 Task: Create a due date automation trigger when advanced on, 2 days after a card is due add dates not due next week at 11:00 AM.
Action: Mouse moved to (1094, 332)
Screenshot: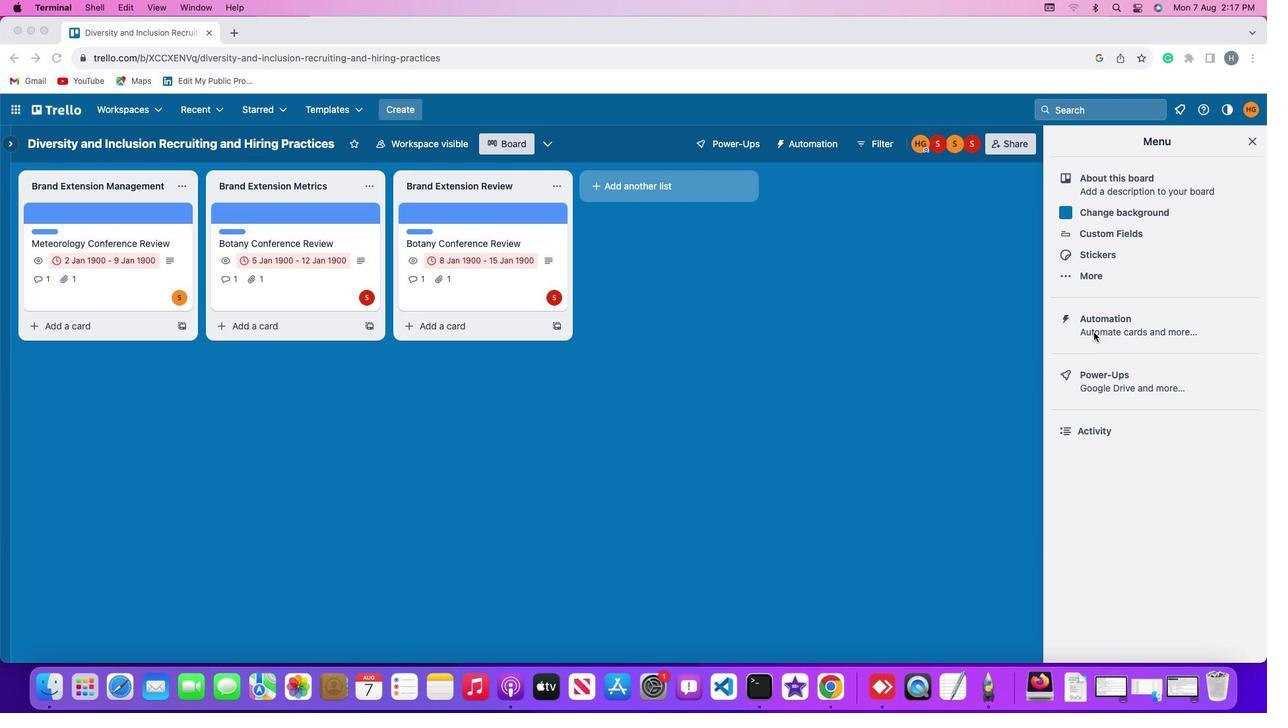 
Action: Mouse pressed left at (1094, 332)
Screenshot: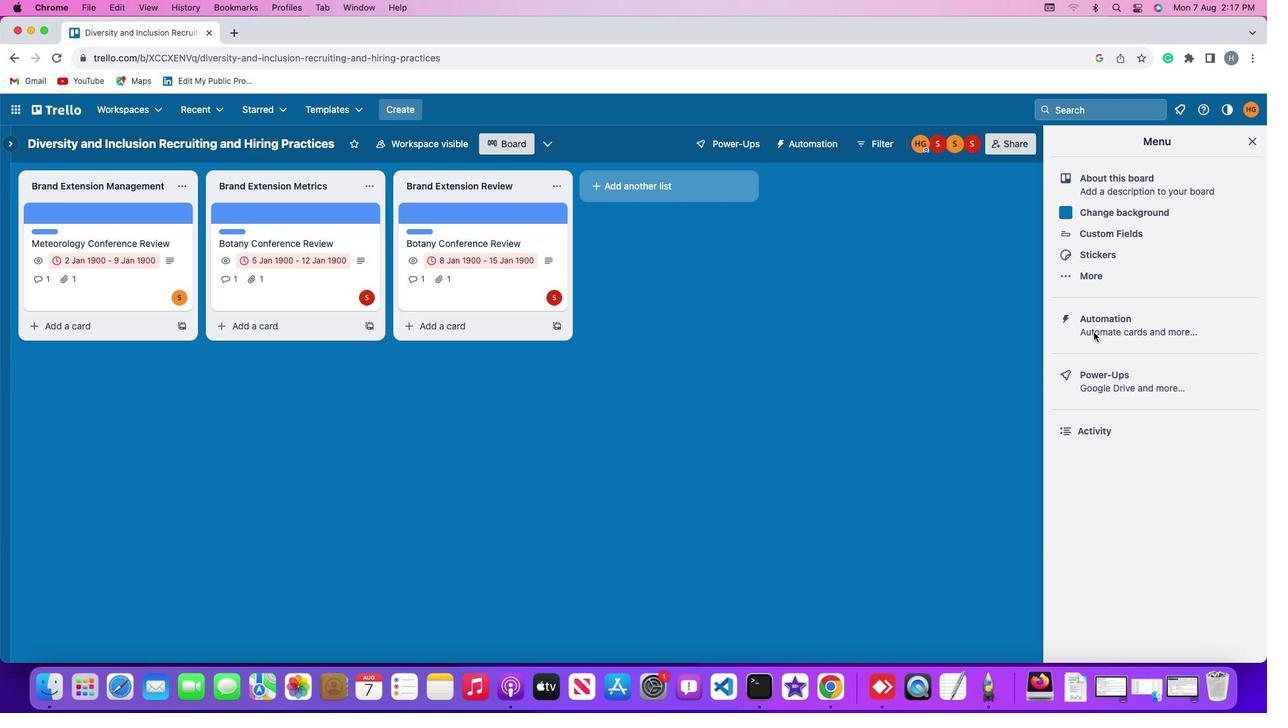 
Action: Mouse pressed left at (1094, 332)
Screenshot: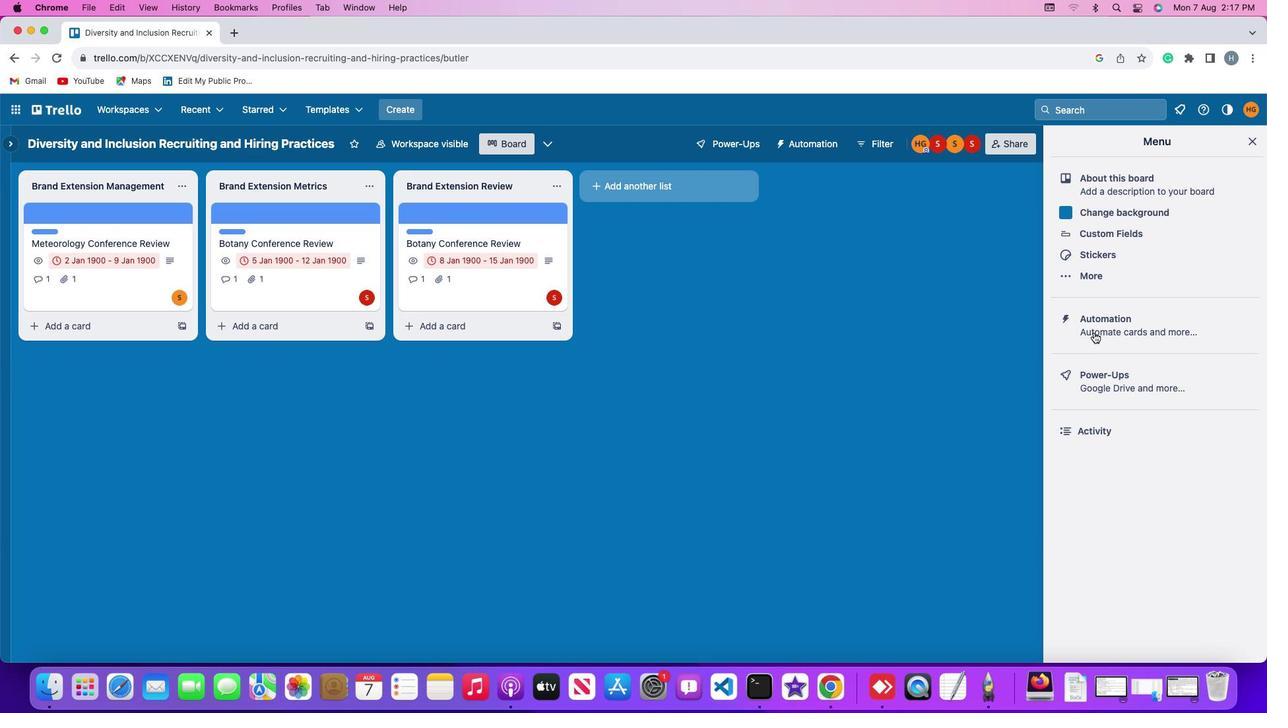 
Action: Mouse moved to (89, 315)
Screenshot: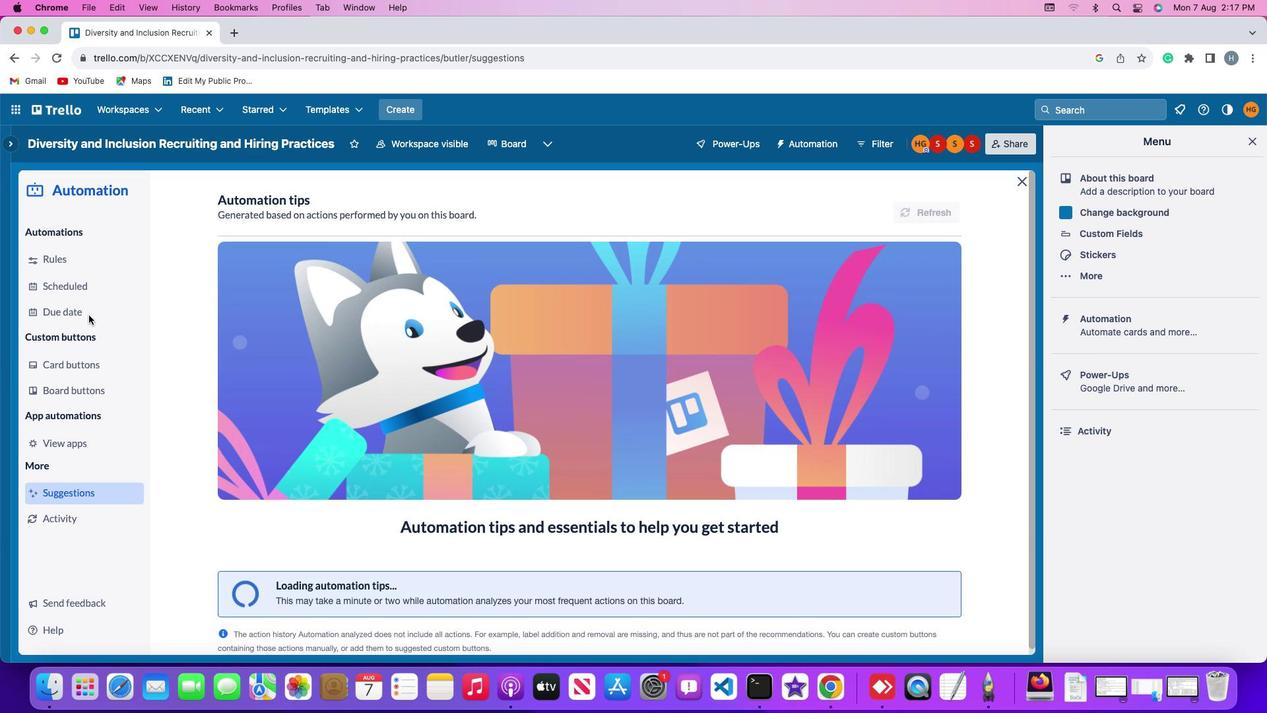 
Action: Mouse pressed left at (89, 315)
Screenshot: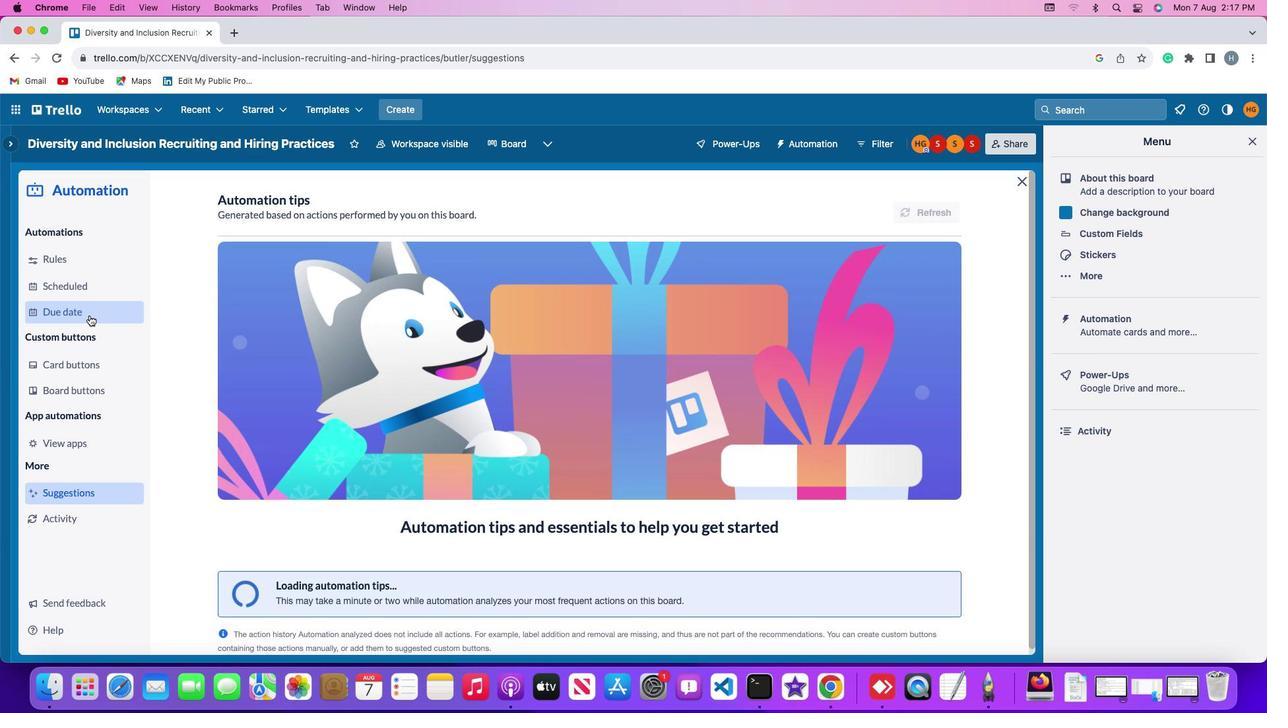 
Action: Mouse moved to (886, 205)
Screenshot: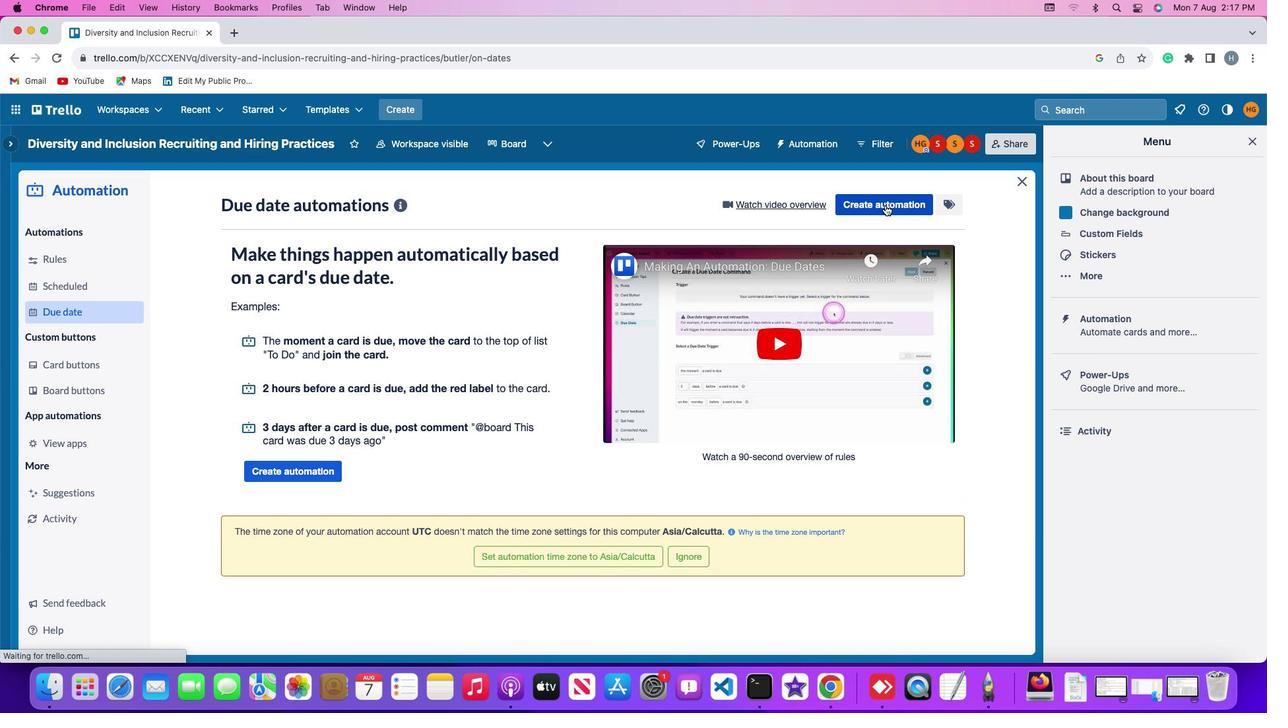 
Action: Mouse pressed left at (886, 205)
Screenshot: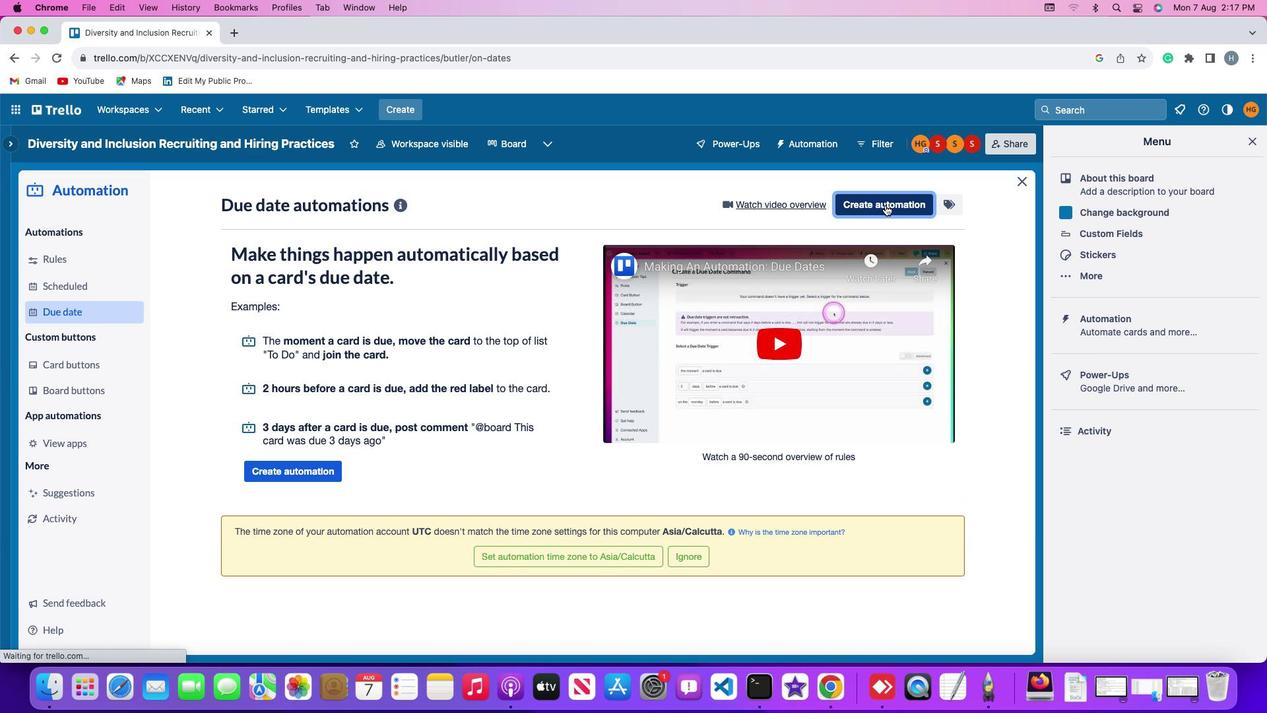 
Action: Mouse moved to (543, 330)
Screenshot: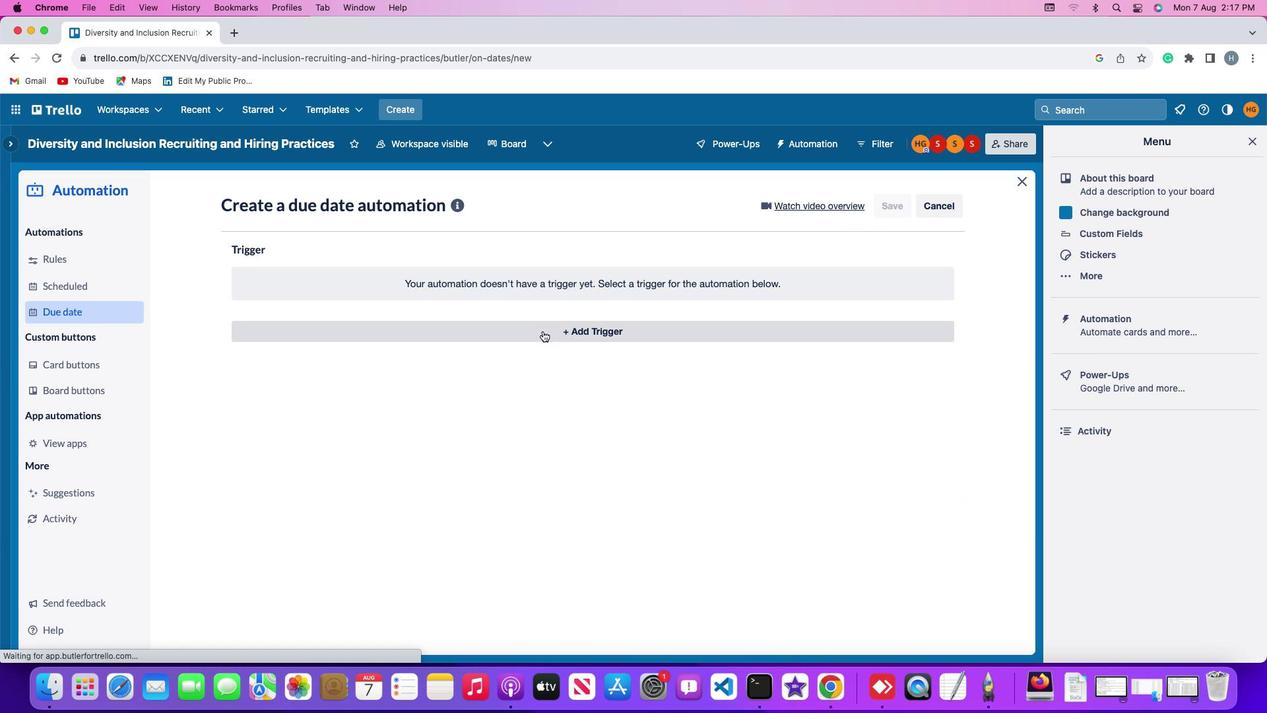 
Action: Mouse pressed left at (543, 330)
Screenshot: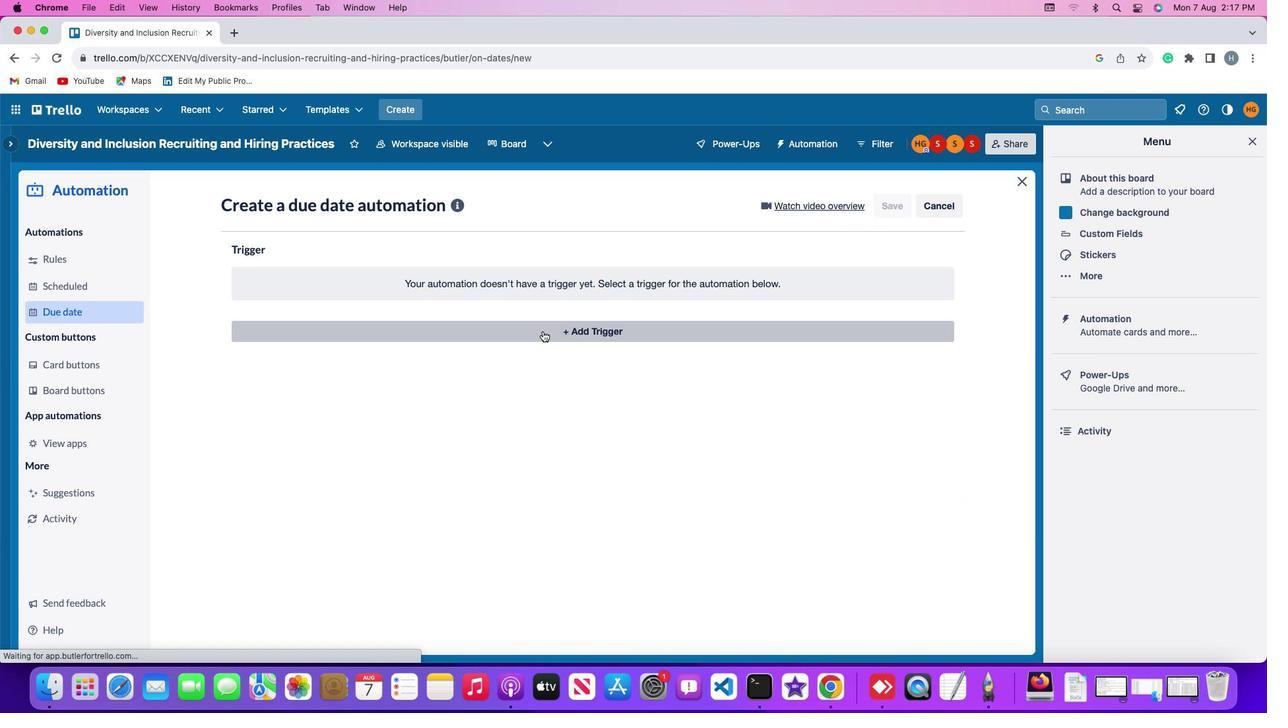 
Action: Mouse moved to (256, 532)
Screenshot: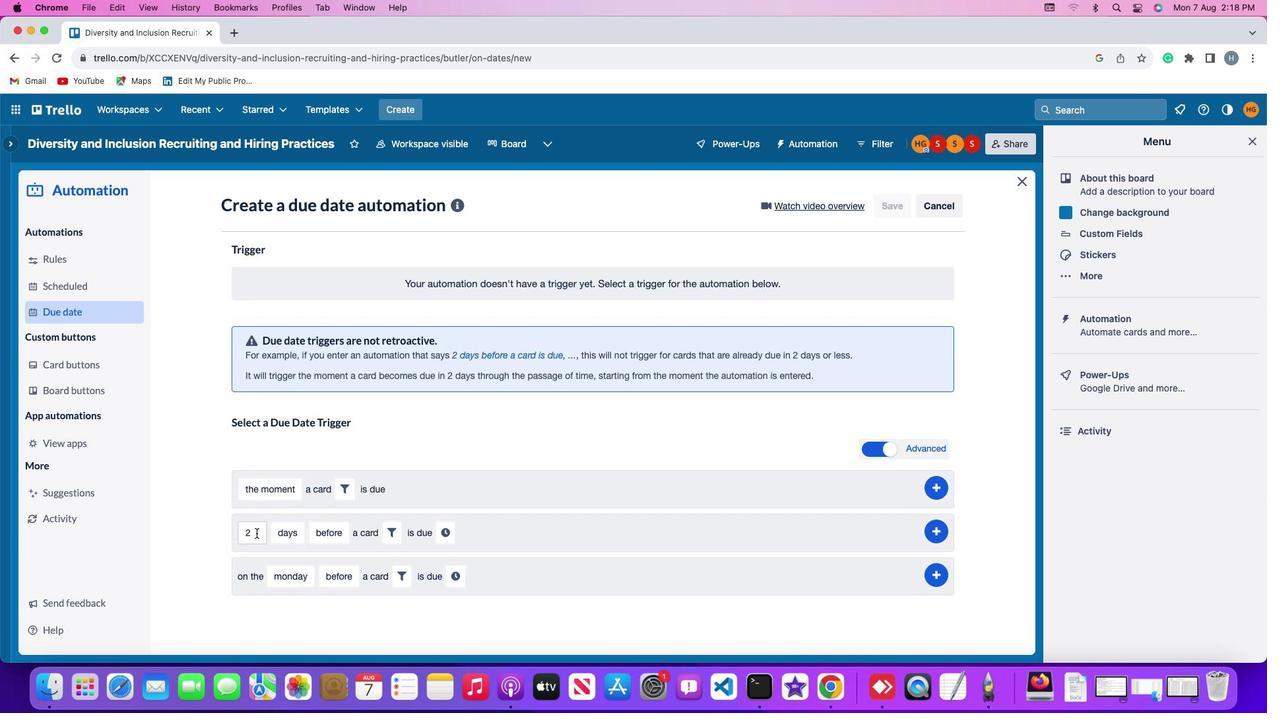 
Action: Mouse pressed left at (256, 532)
Screenshot: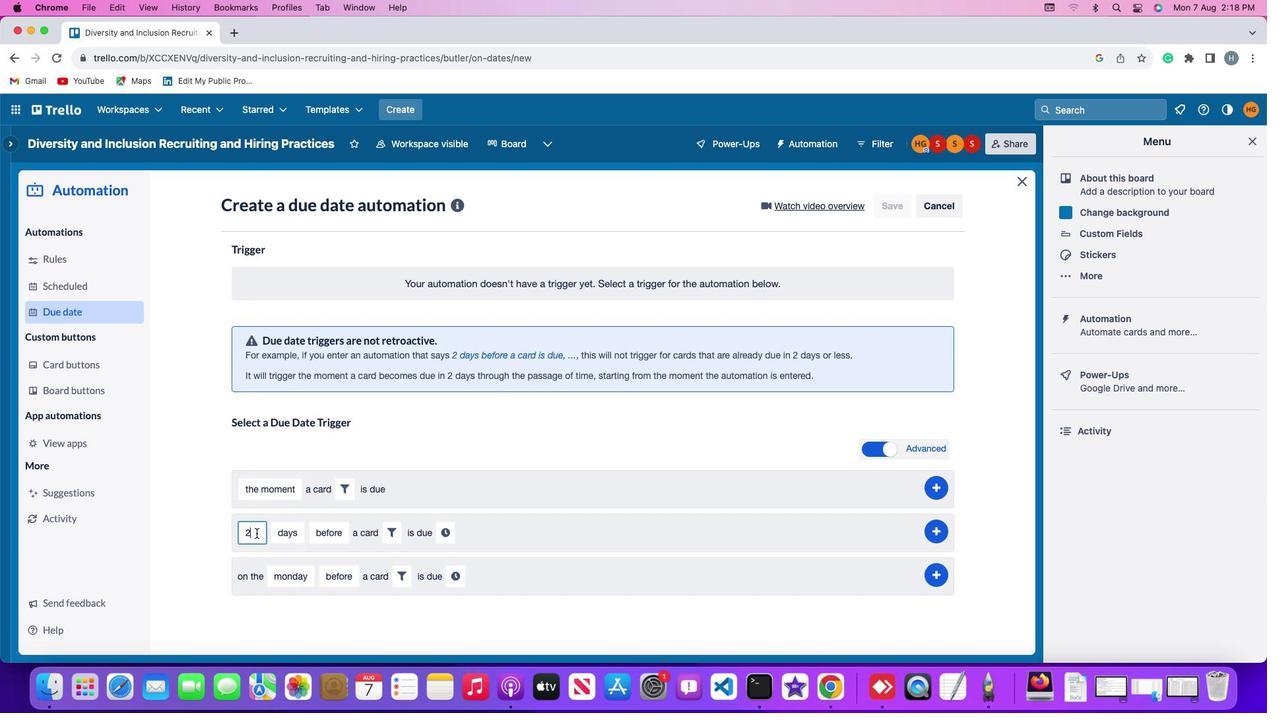 
Action: Mouse moved to (258, 532)
Screenshot: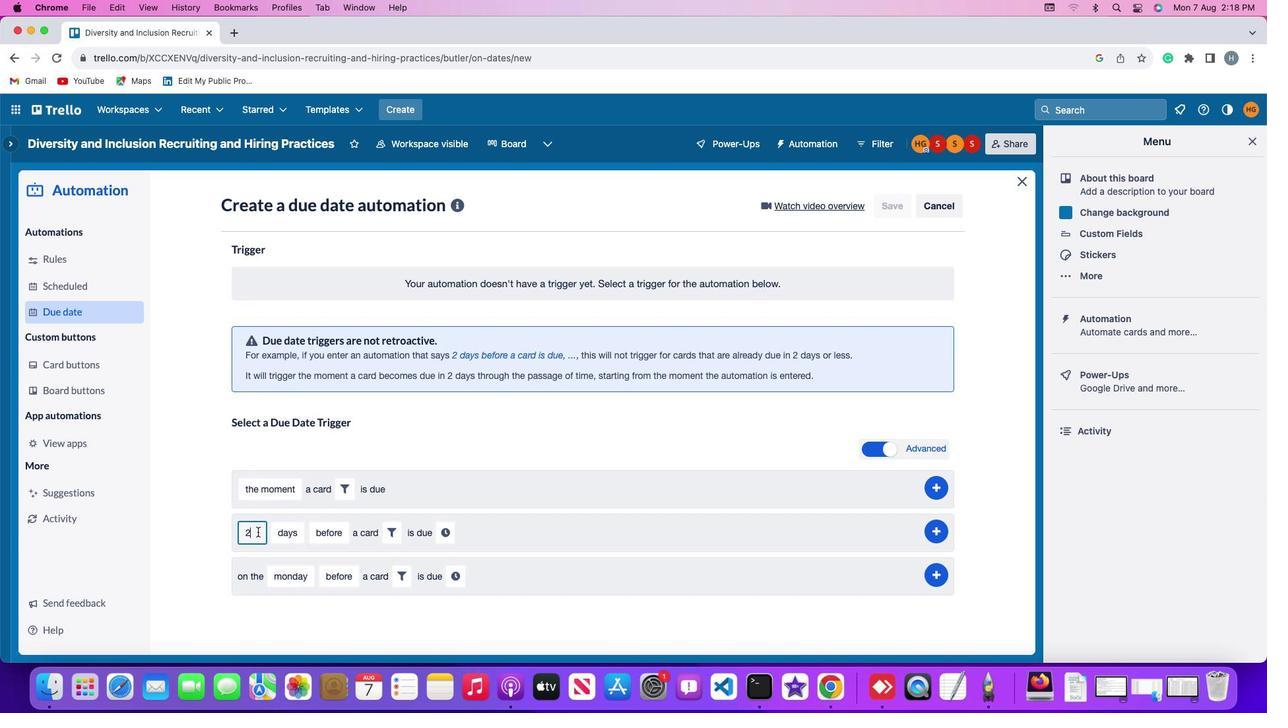 
Action: Key pressed Key.backspace
Screenshot: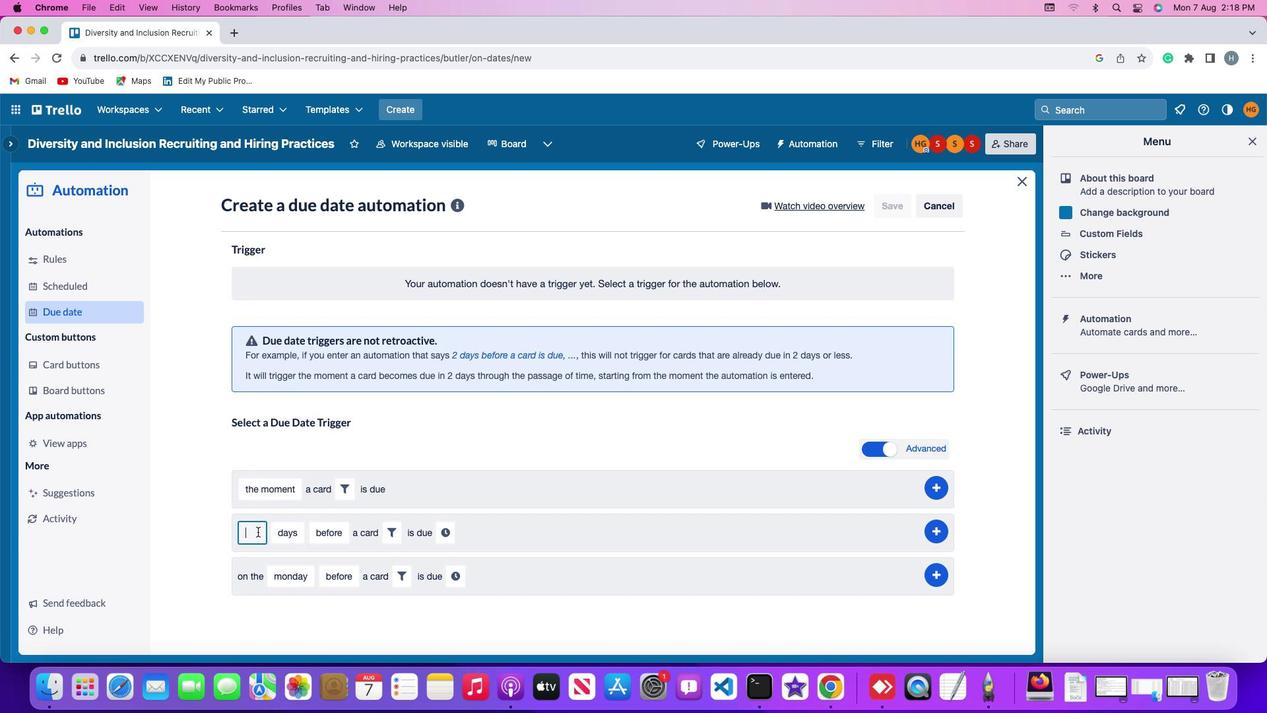 
Action: Mouse moved to (256, 532)
Screenshot: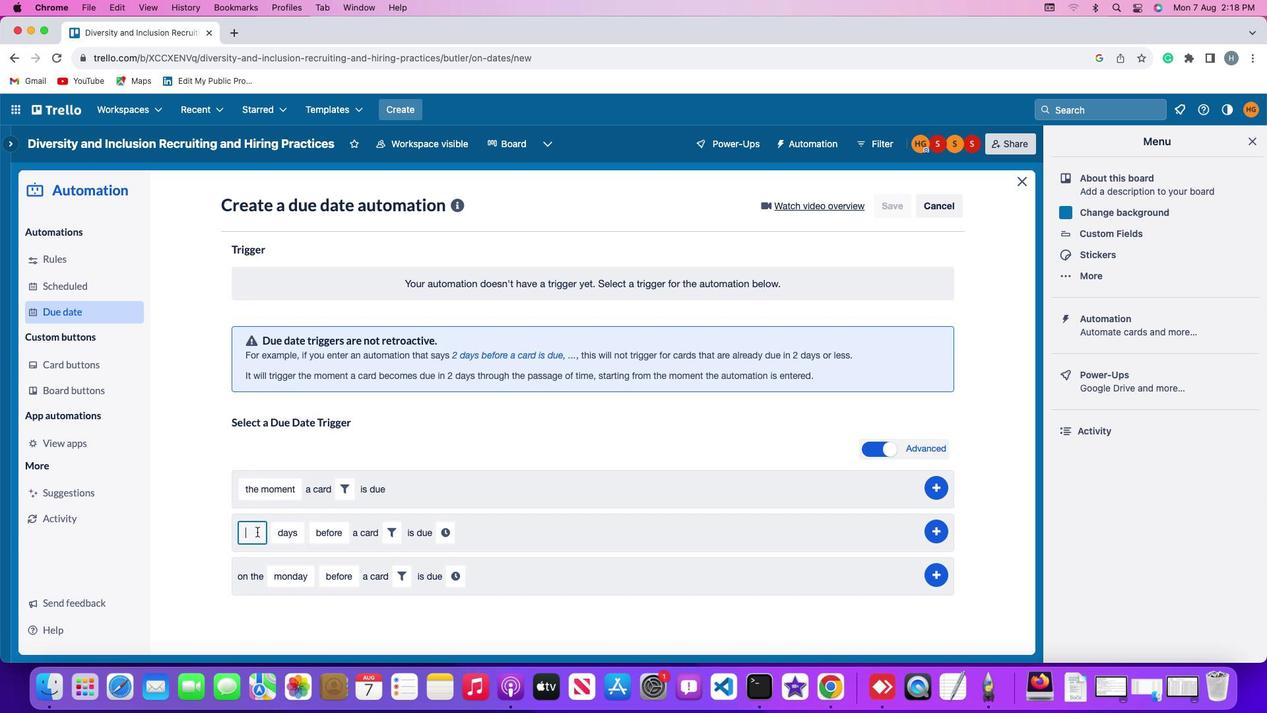 
Action: Key pressed '2'
Screenshot: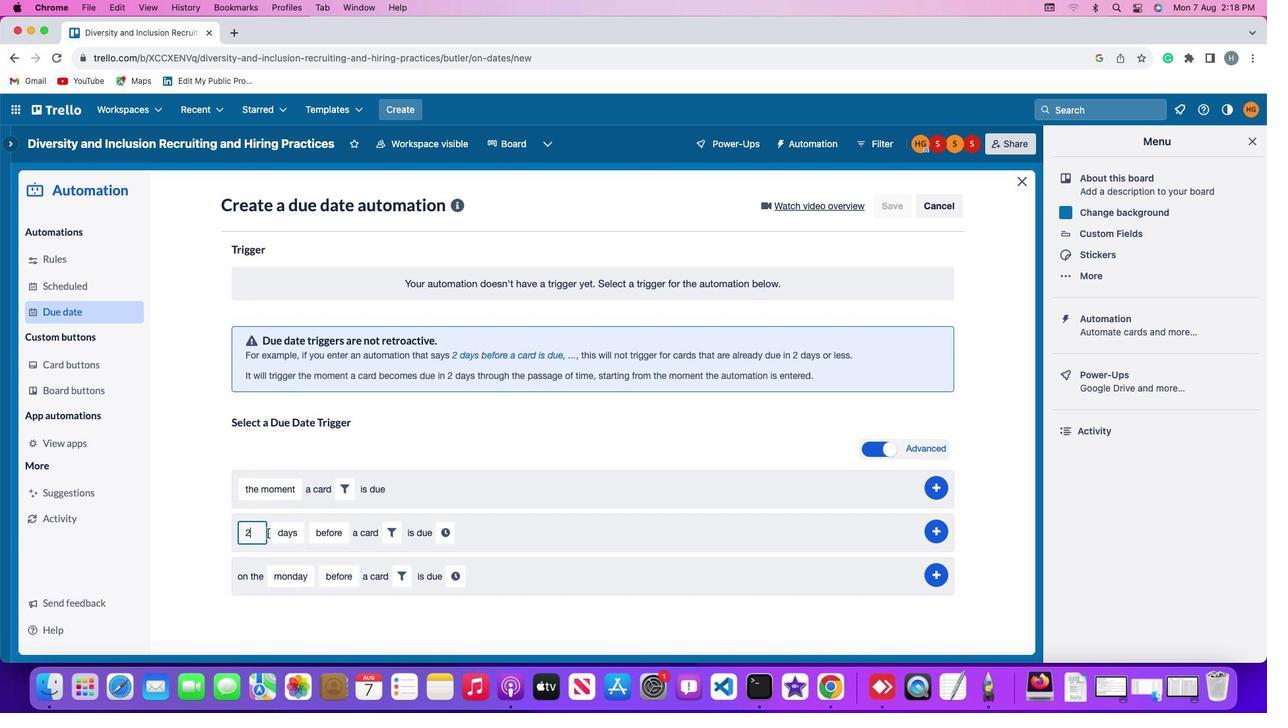 
Action: Mouse moved to (287, 534)
Screenshot: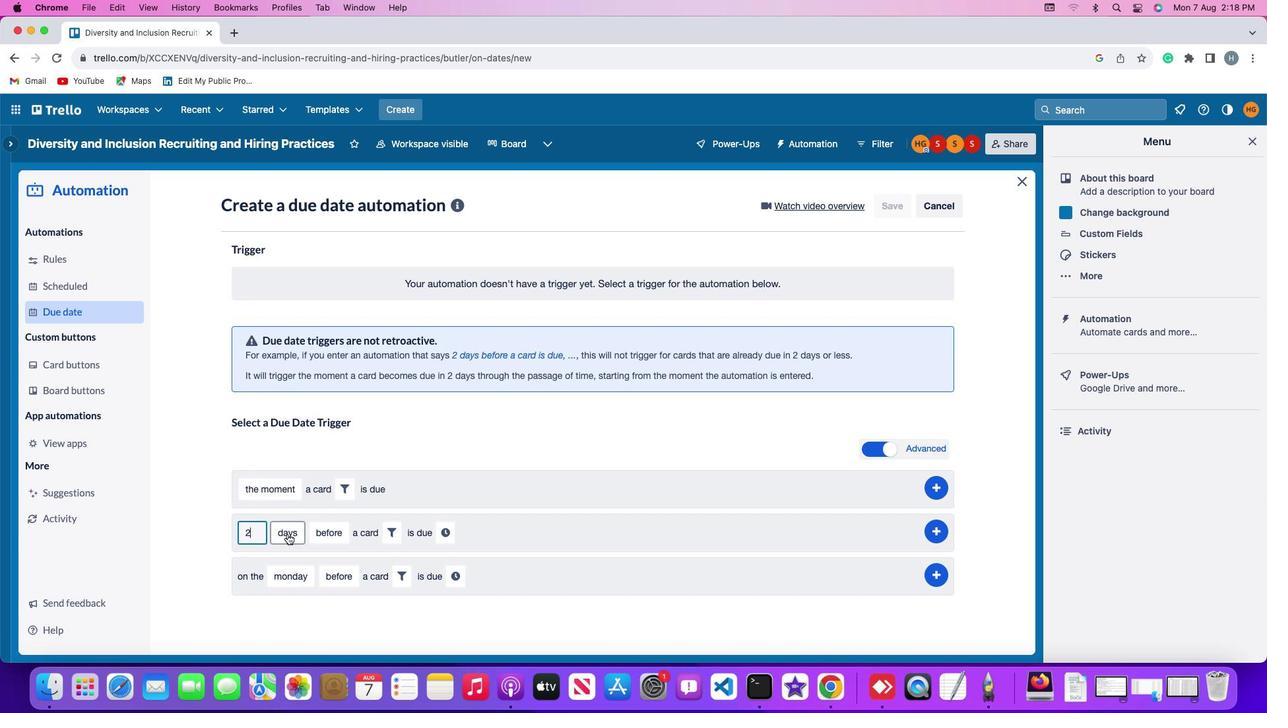 
Action: Mouse pressed left at (287, 534)
Screenshot: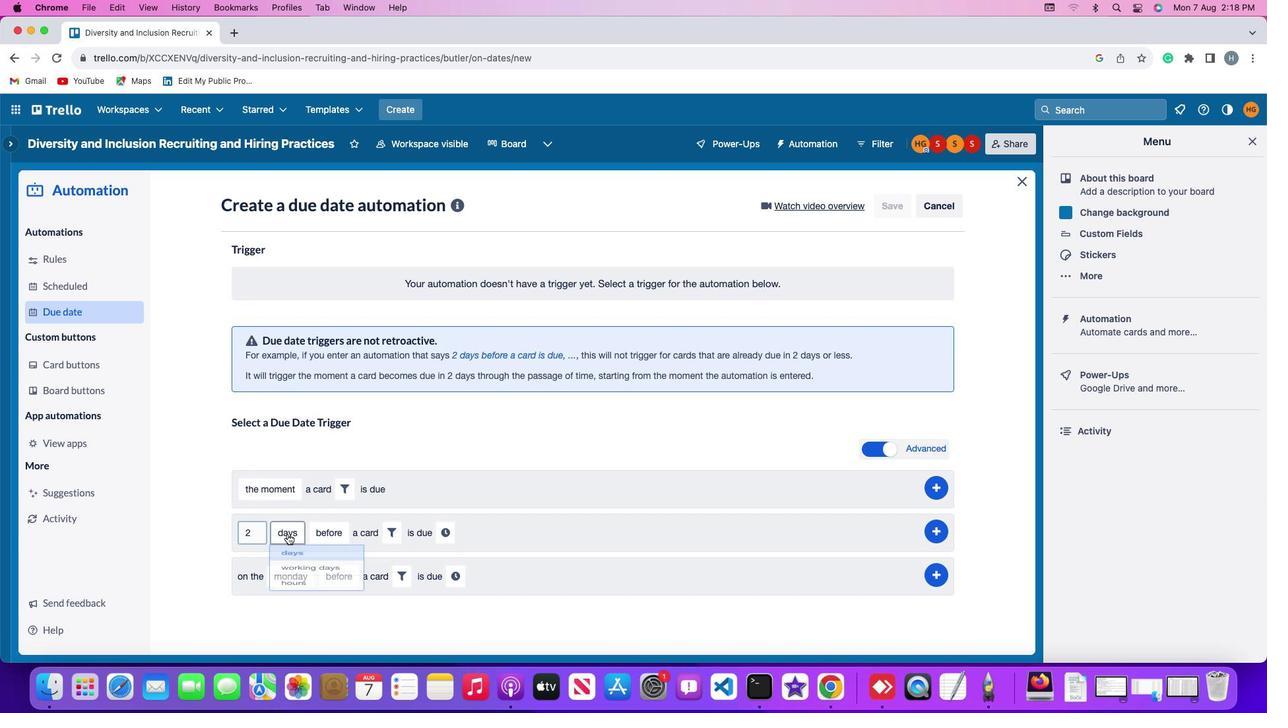 
Action: Mouse moved to (295, 556)
Screenshot: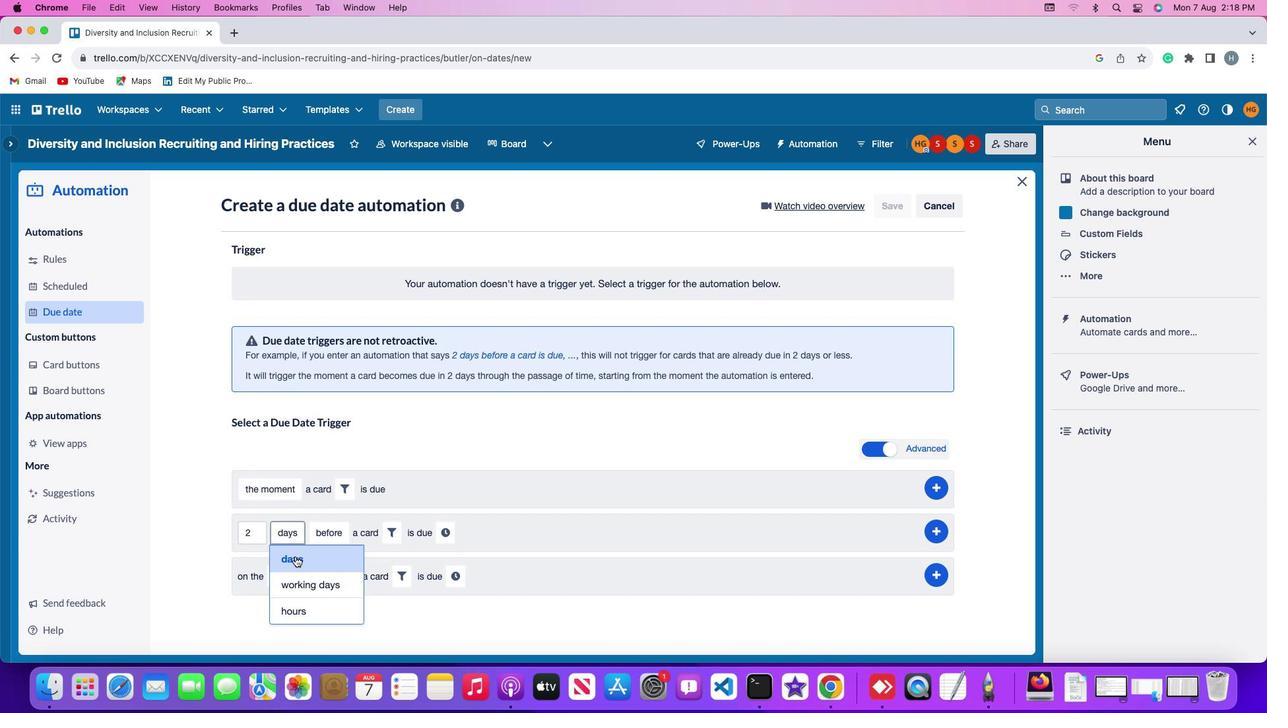 
Action: Mouse pressed left at (295, 556)
Screenshot: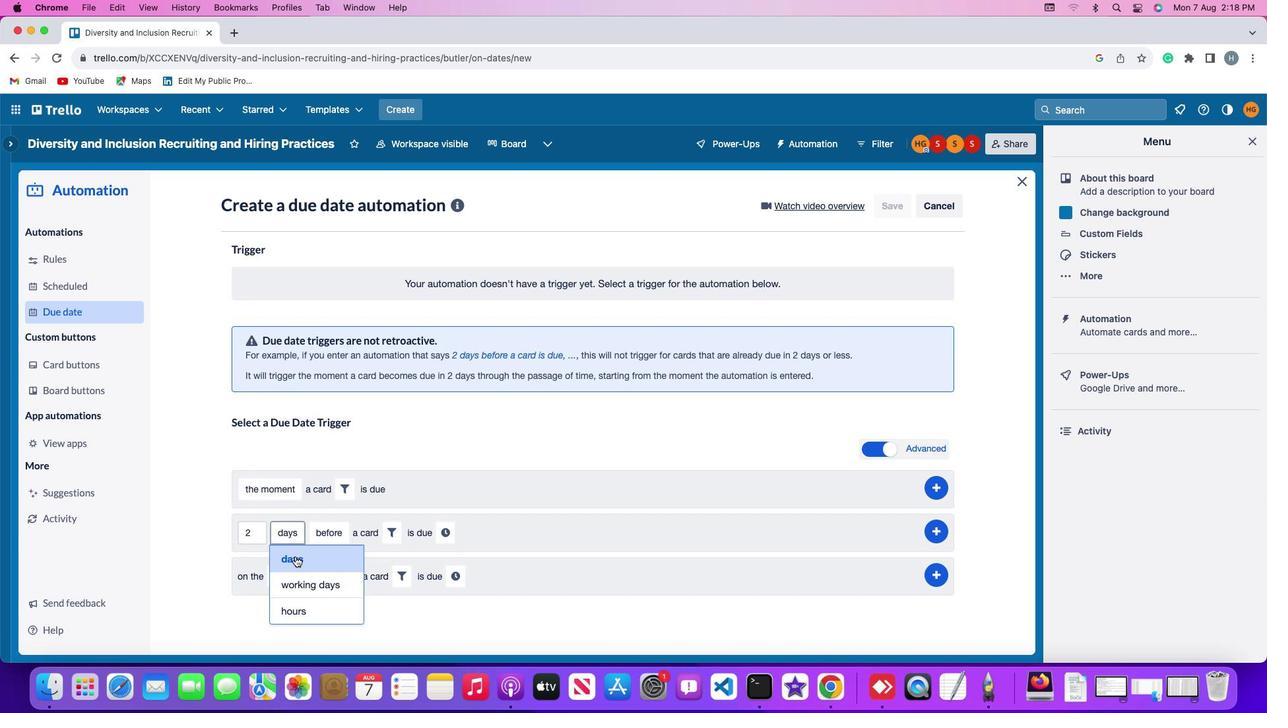 
Action: Mouse moved to (333, 528)
Screenshot: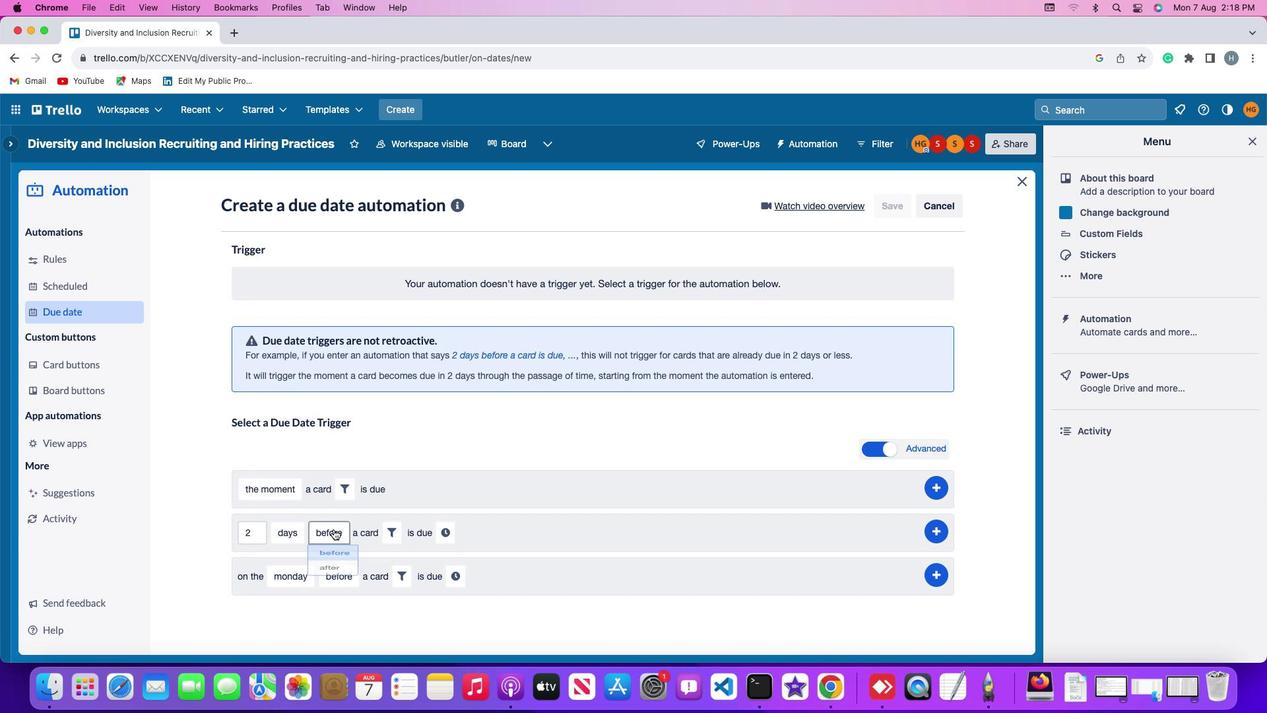 
Action: Mouse pressed left at (333, 528)
Screenshot: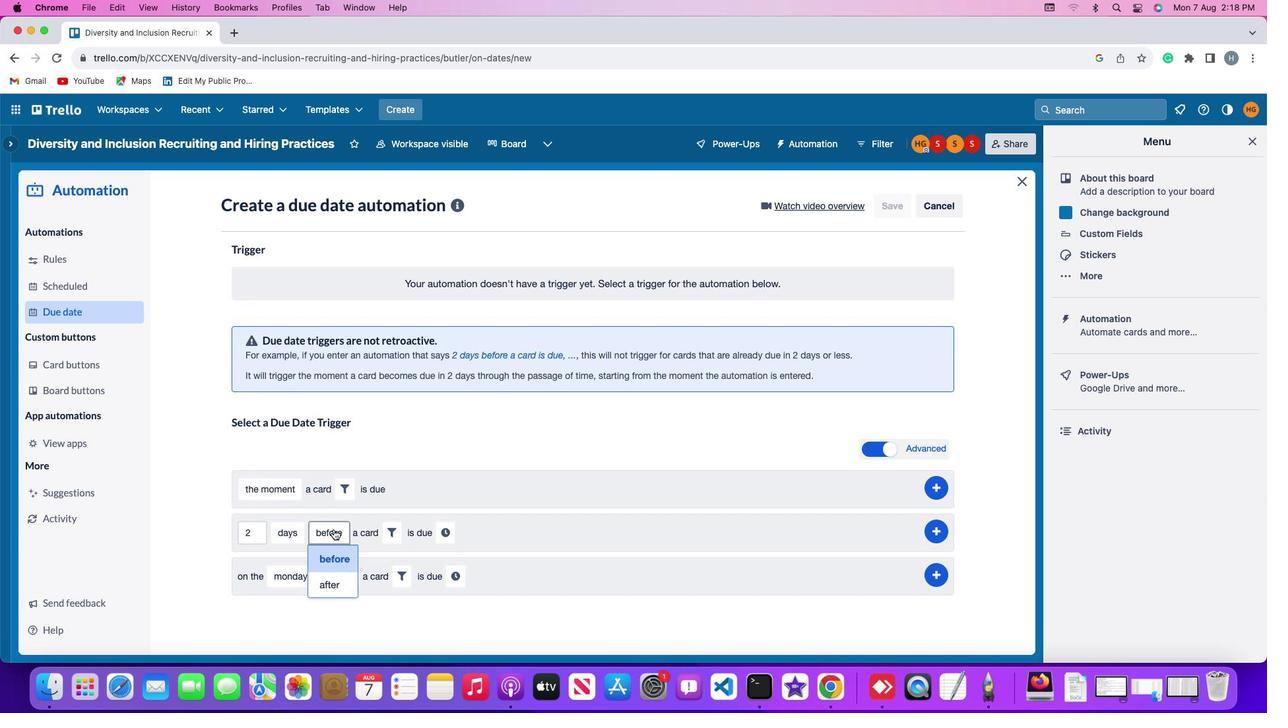 
Action: Mouse moved to (330, 582)
Screenshot: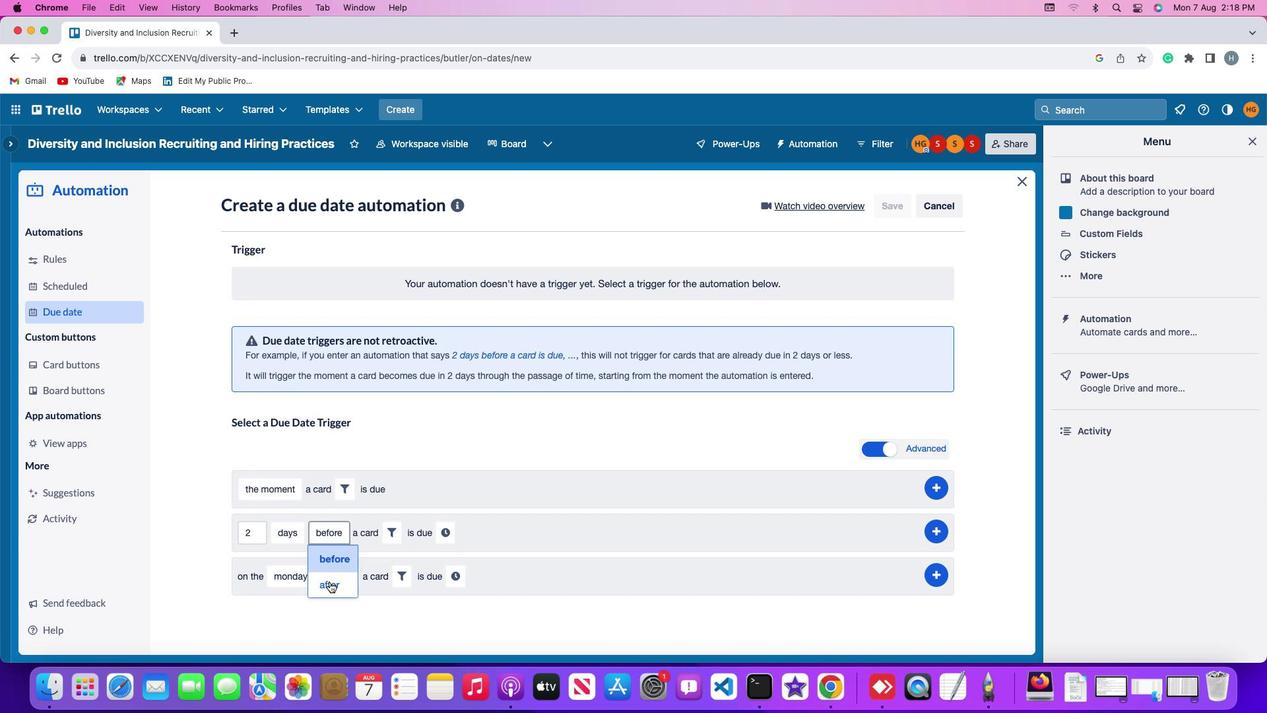 
Action: Mouse pressed left at (330, 582)
Screenshot: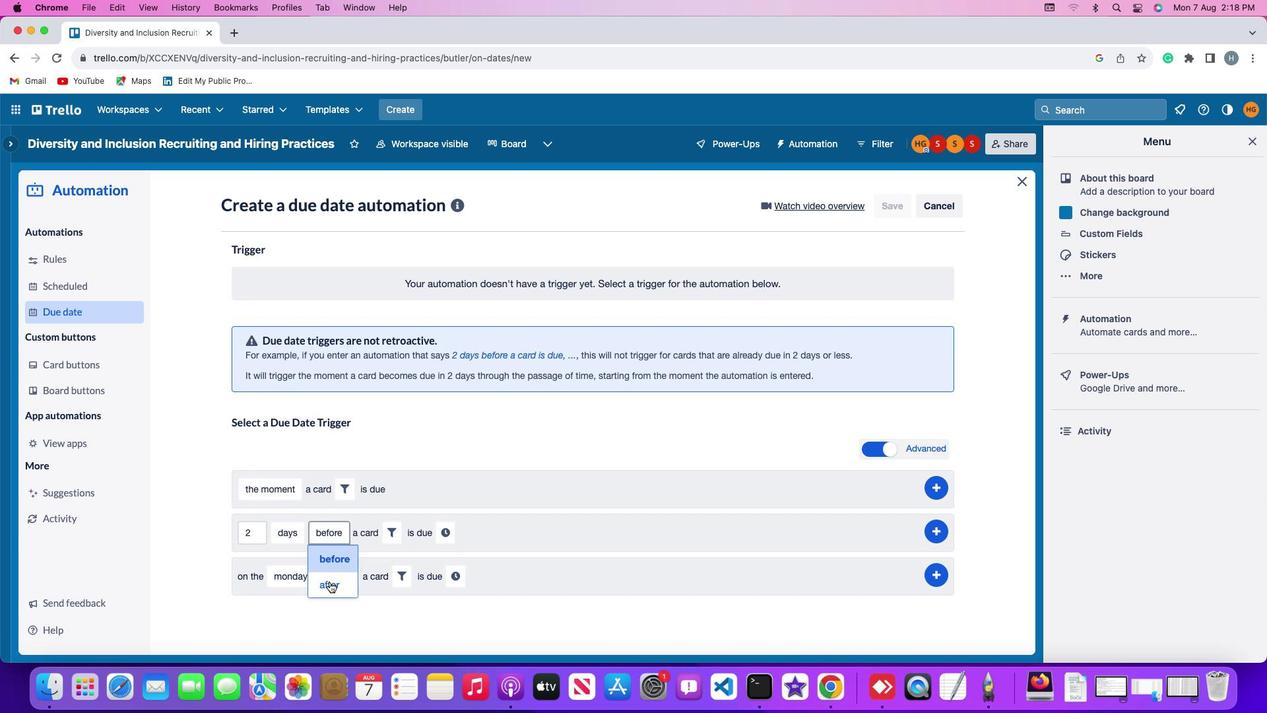 
Action: Mouse moved to (378, 527)
Screenshot: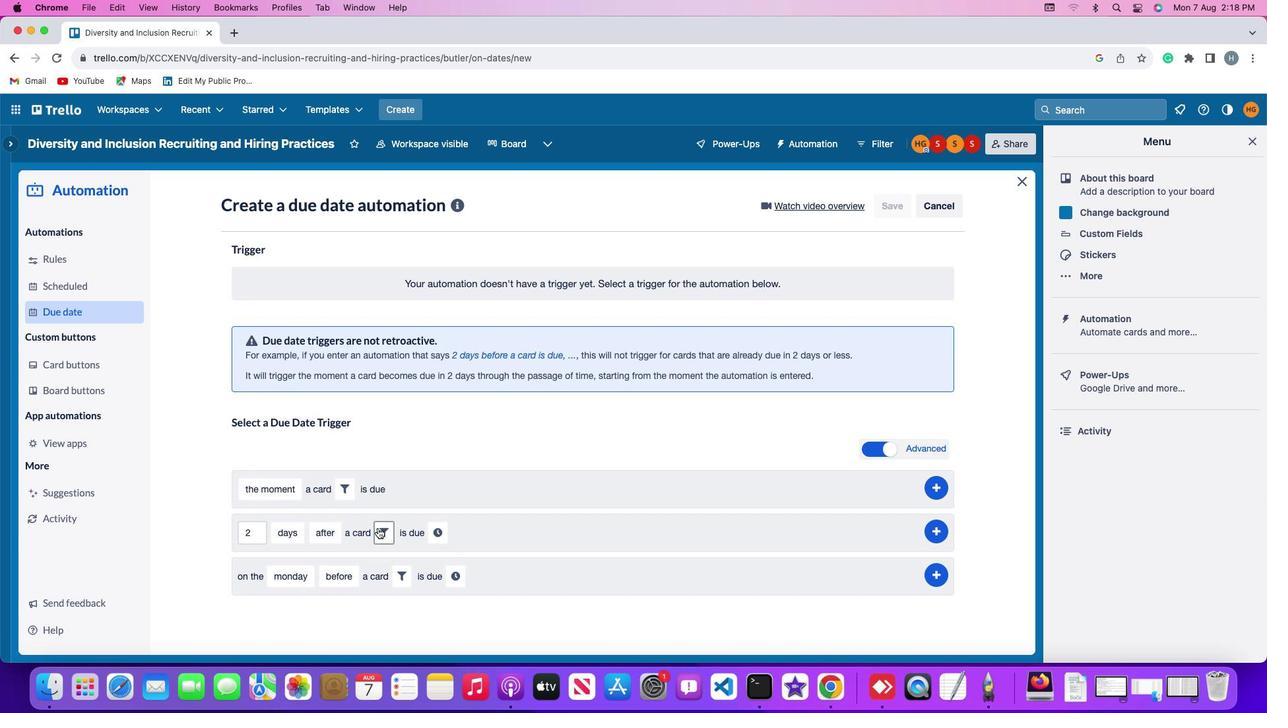 
Action: Mouse pressed left at (378, 527)
Screenshot: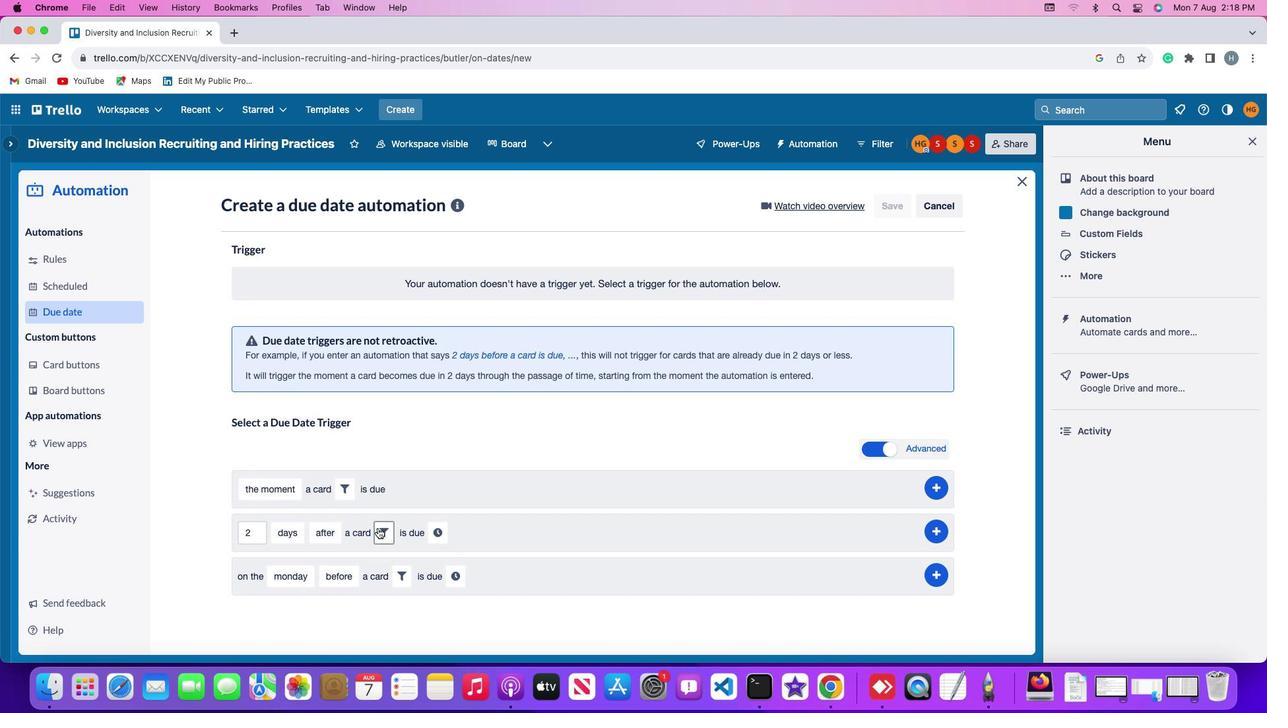 
Action: Mouse moved to (449, 572)
Screenshot: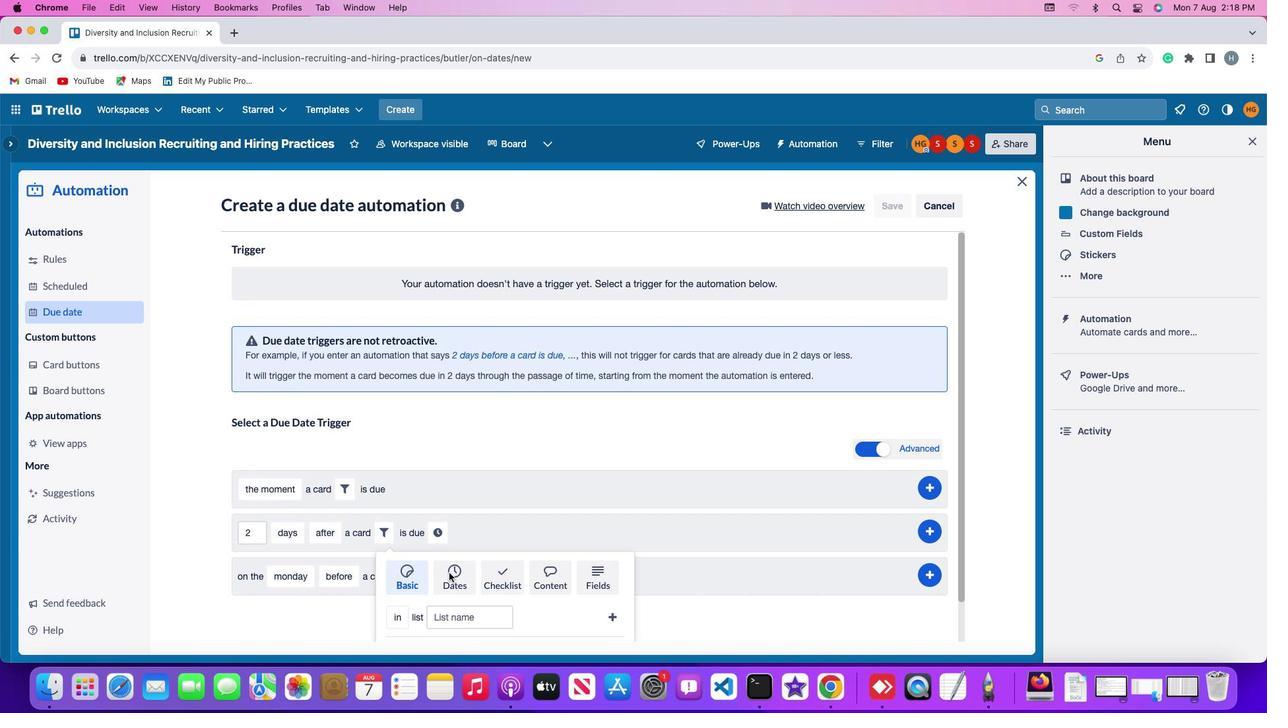 
Action: Mouse pressed left at (449, 572)
Screenshot: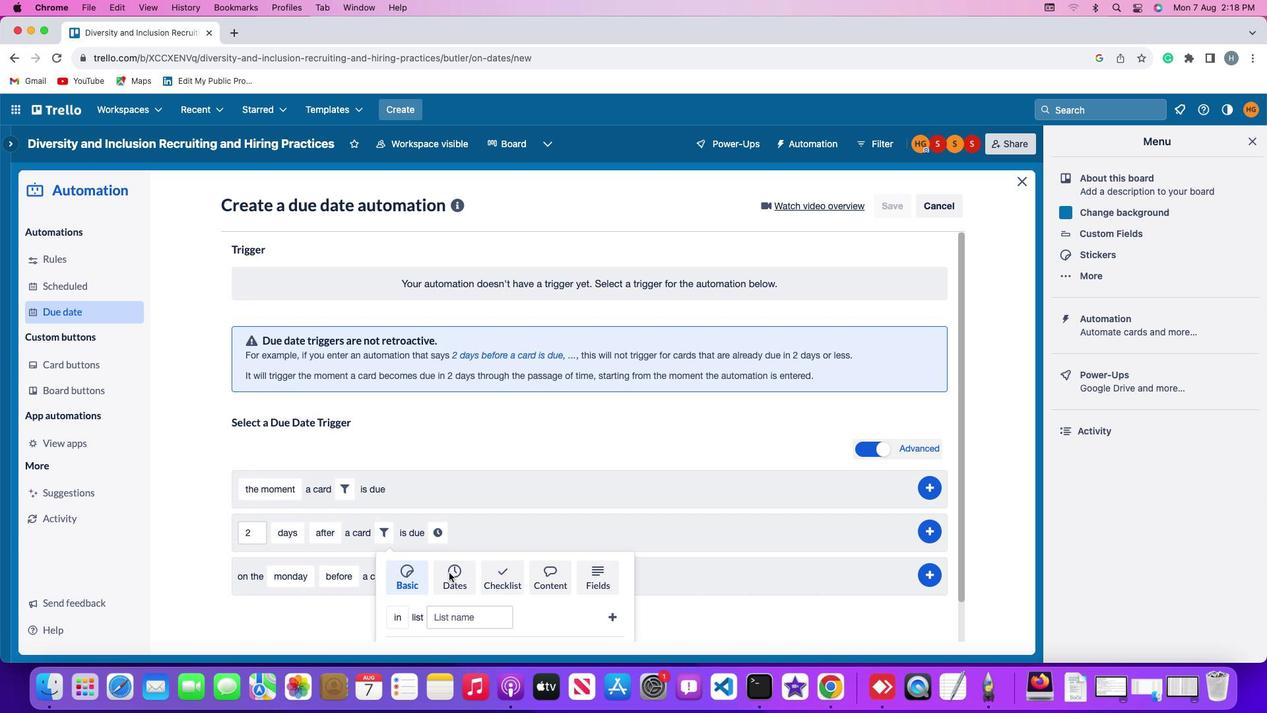 
Action: Mouse moved to (412, 580)
Screenshot: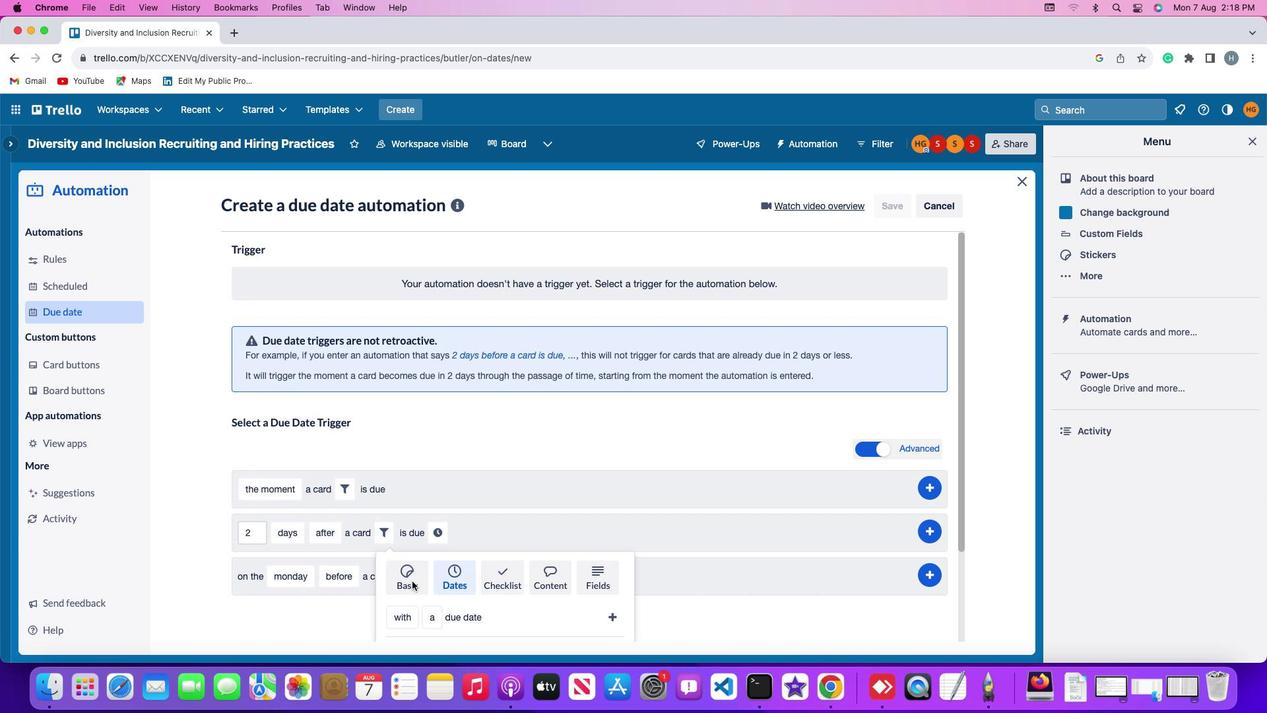 
Action: Mouse scrolled (412, 580) with delta (0, 0)
Screenshot: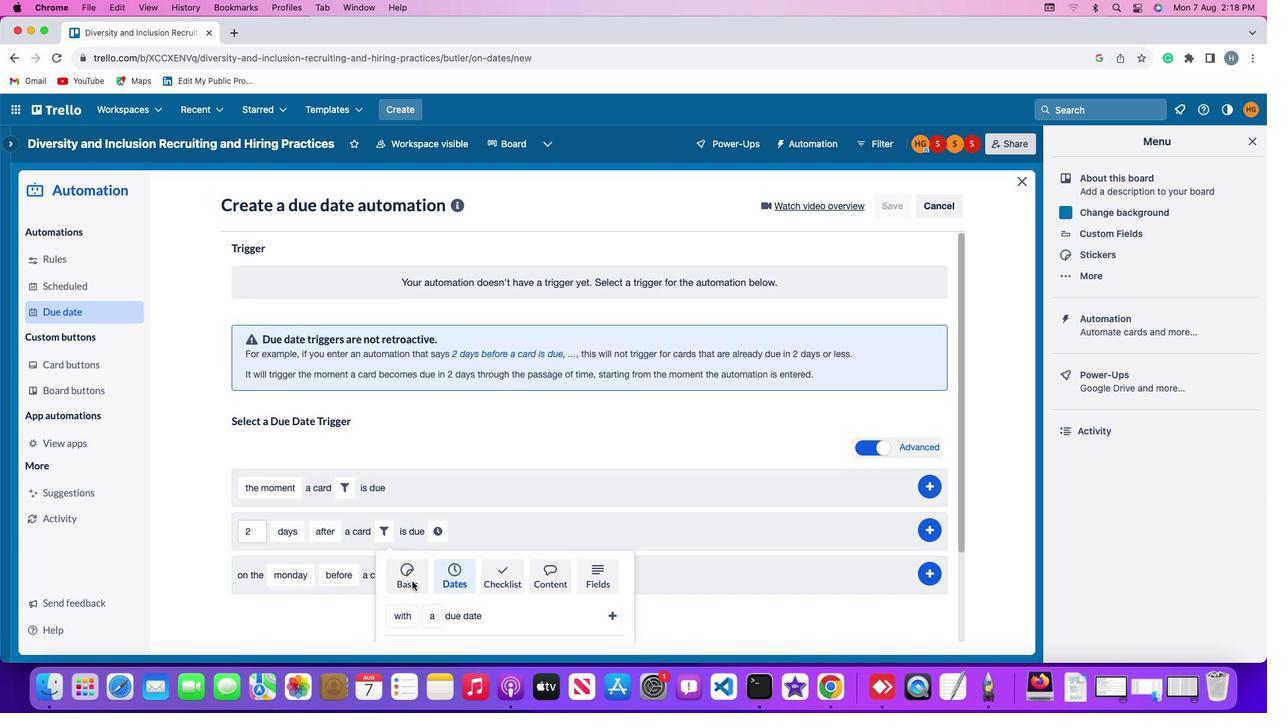 
Action: Mouse scrolled (412, 580) with delta (0, 0)
Screenshot: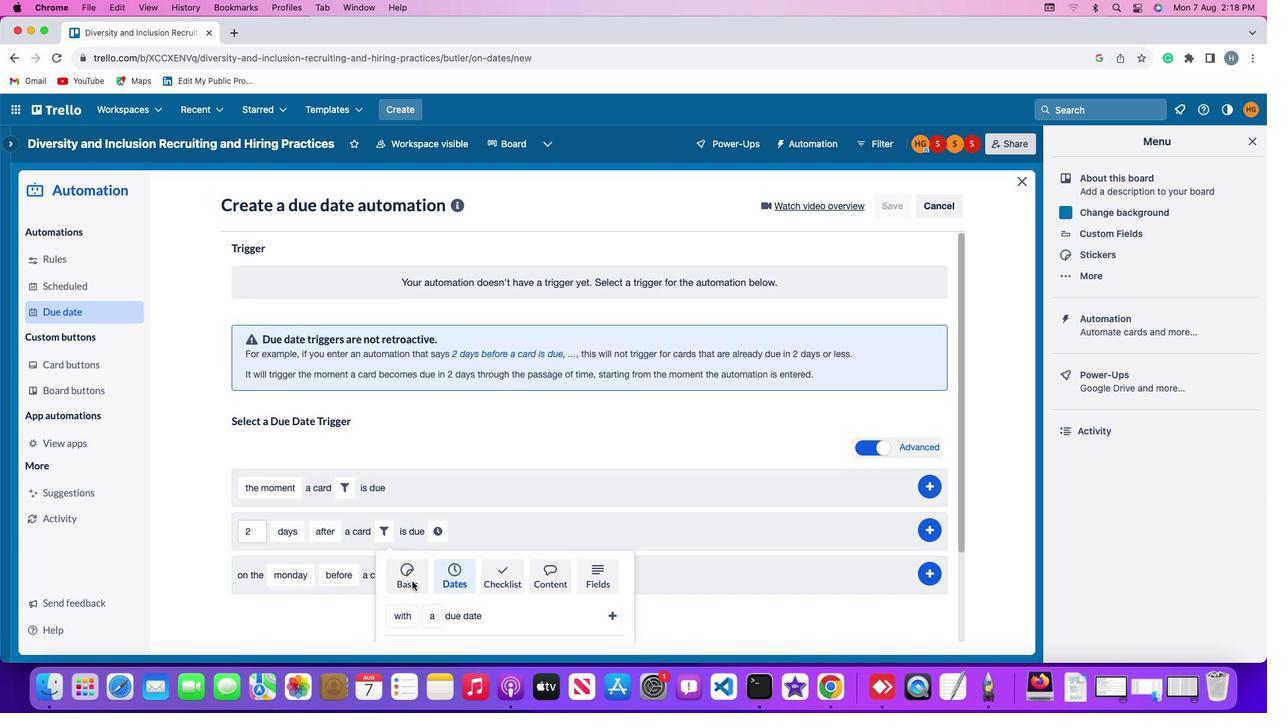 
Action: Mouse scrolled (412, 580) with delta (0, -1)
Screenshot: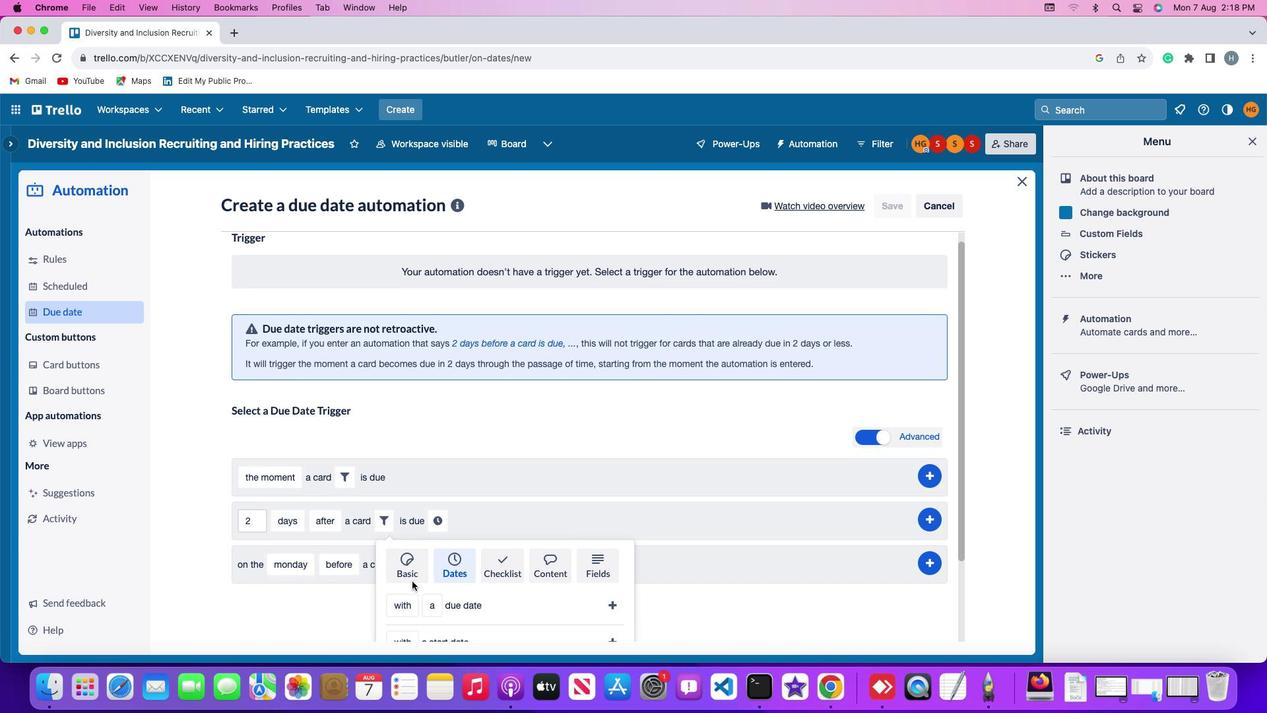 
Action: Mouse scrolled (412, 580) with delta (0, -3)
Screenshot: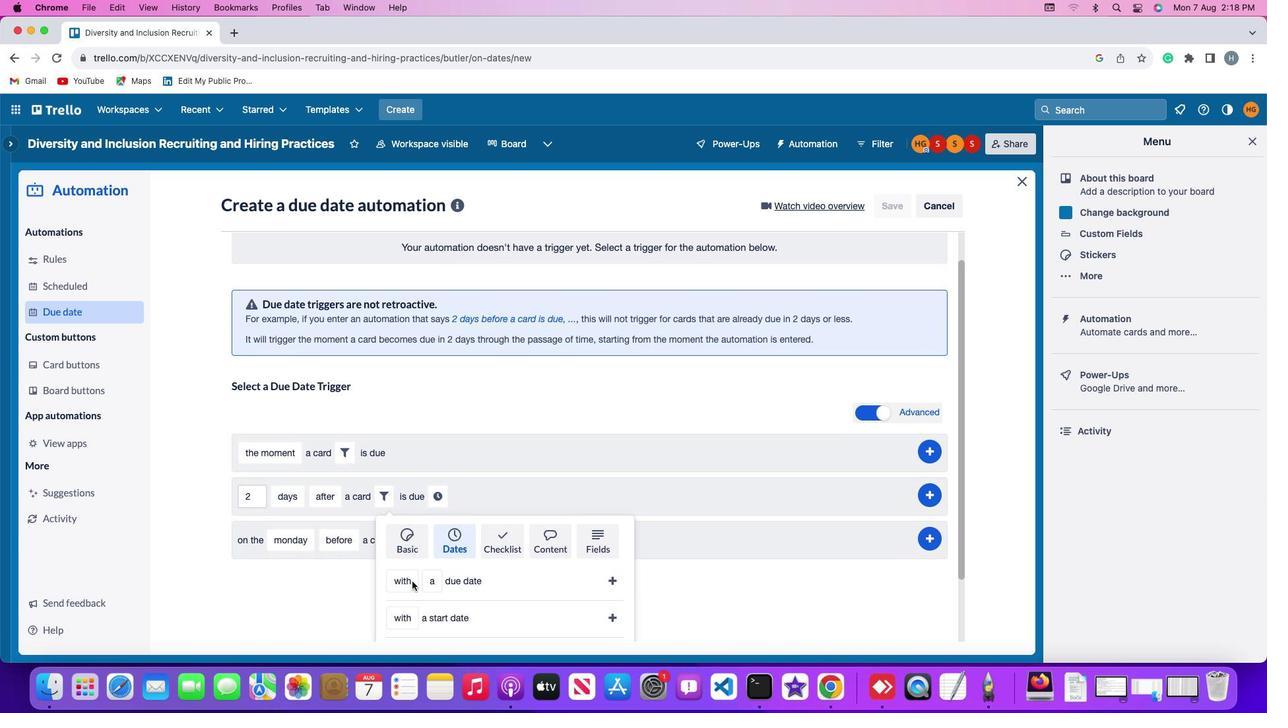 
Action: Mouse moved to (406, 579)
Screenshot: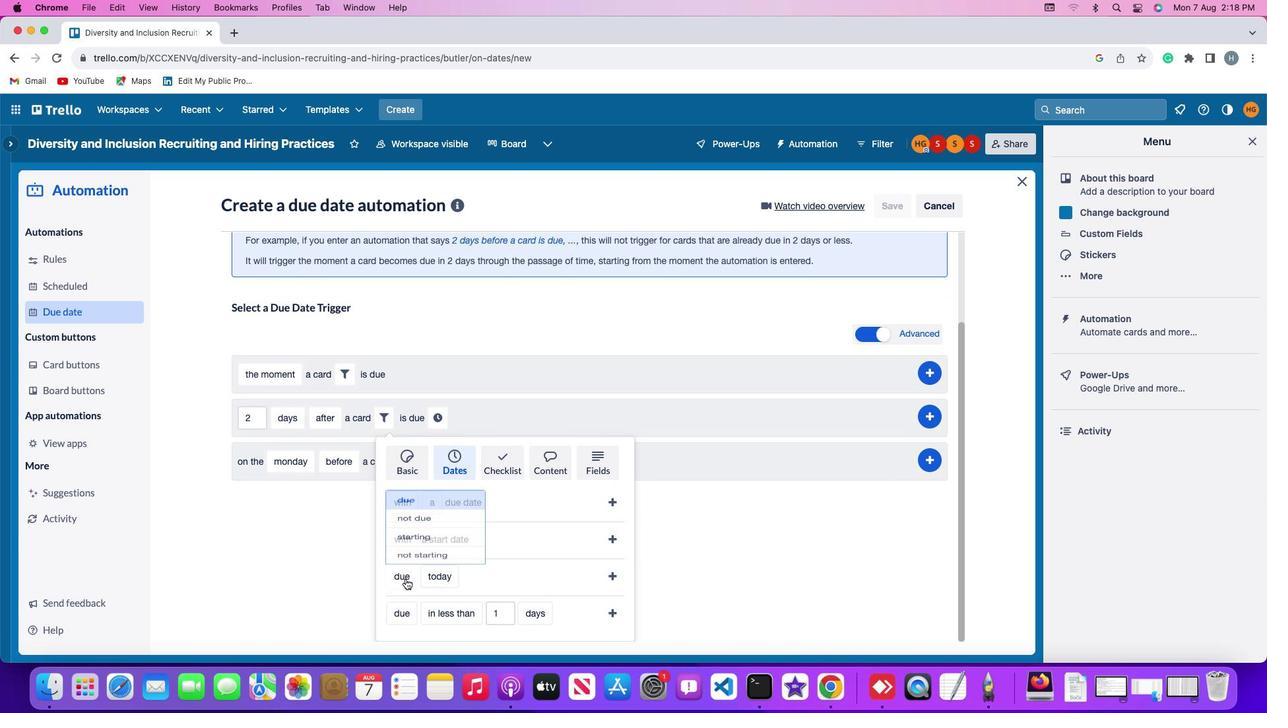 
Action: Mouse pressed left at (406, 579)
Screenshot: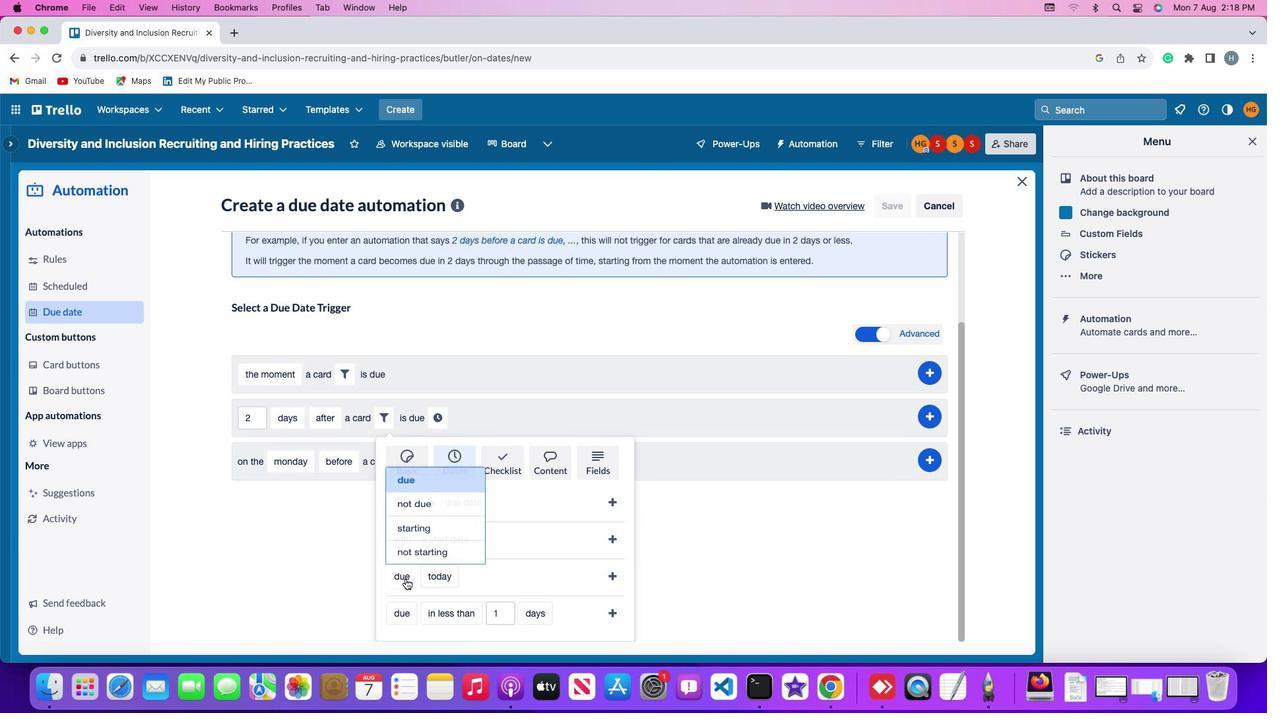 
Action: Mouse moved to (429, 504)
Screenshot: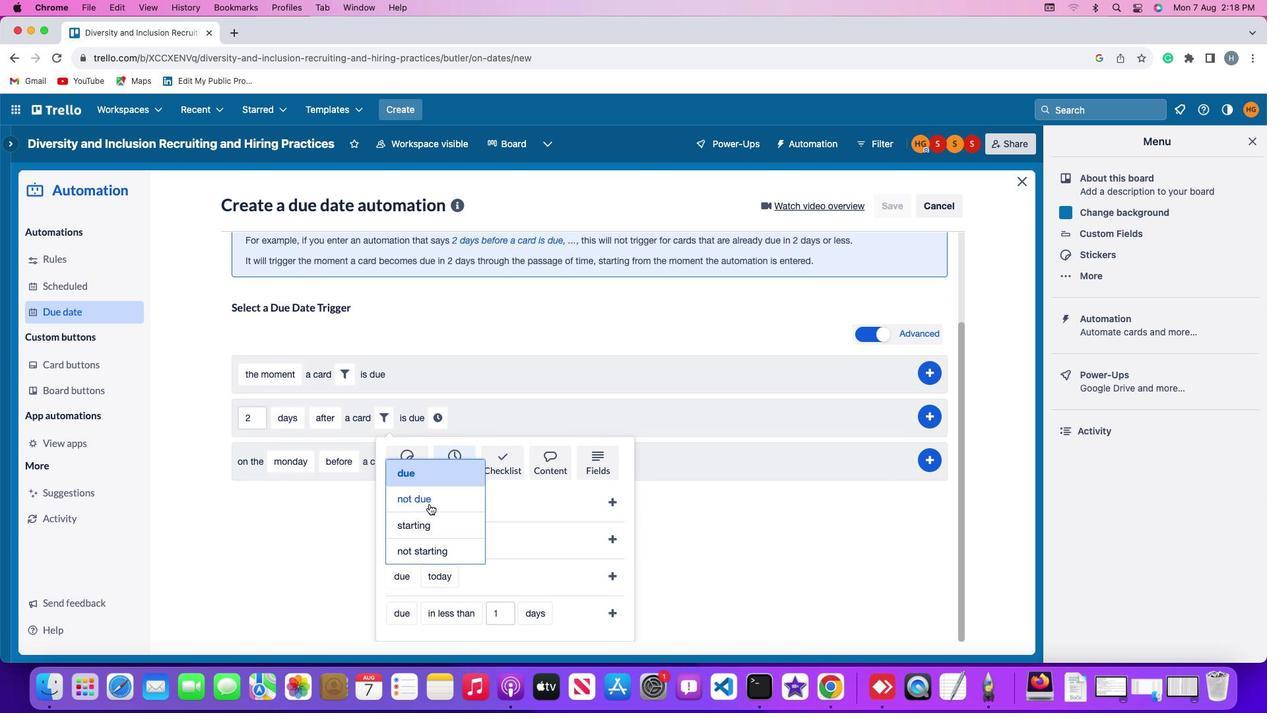 
Action: Mouse pressed left at (429, 504)
Screenshot: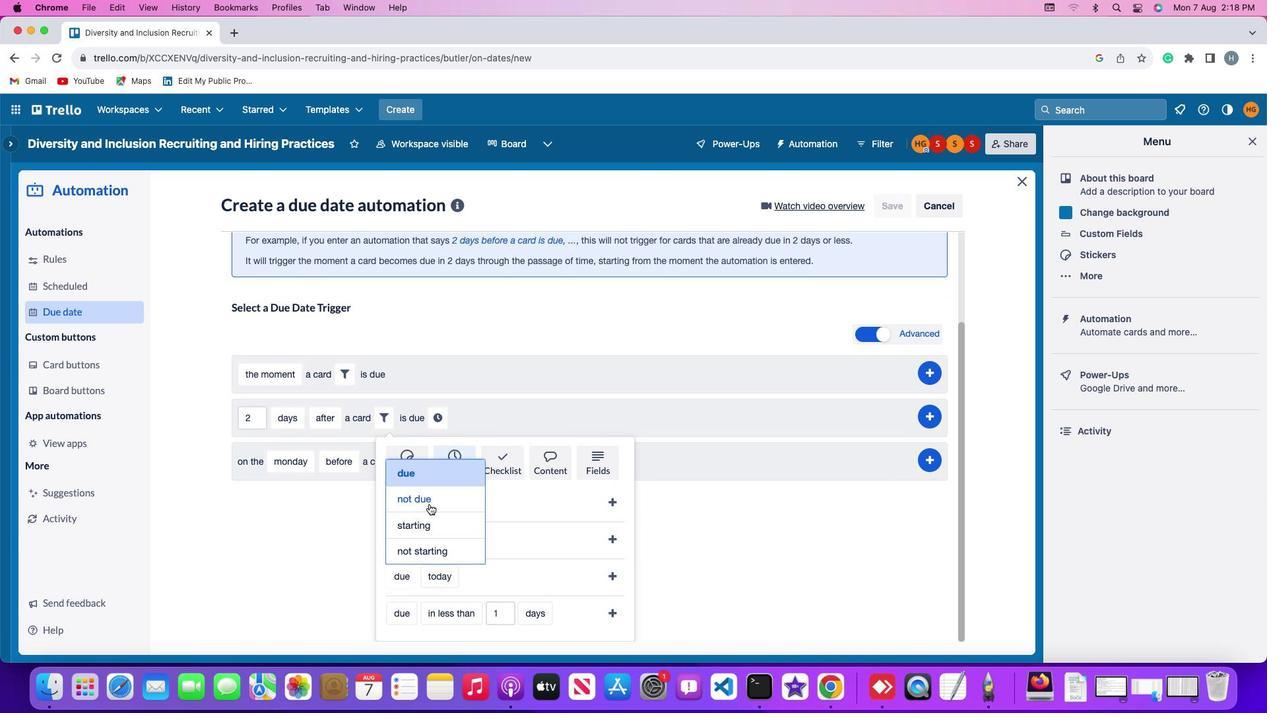 
Action: Mouse moved to (454, 573)
Screenshot: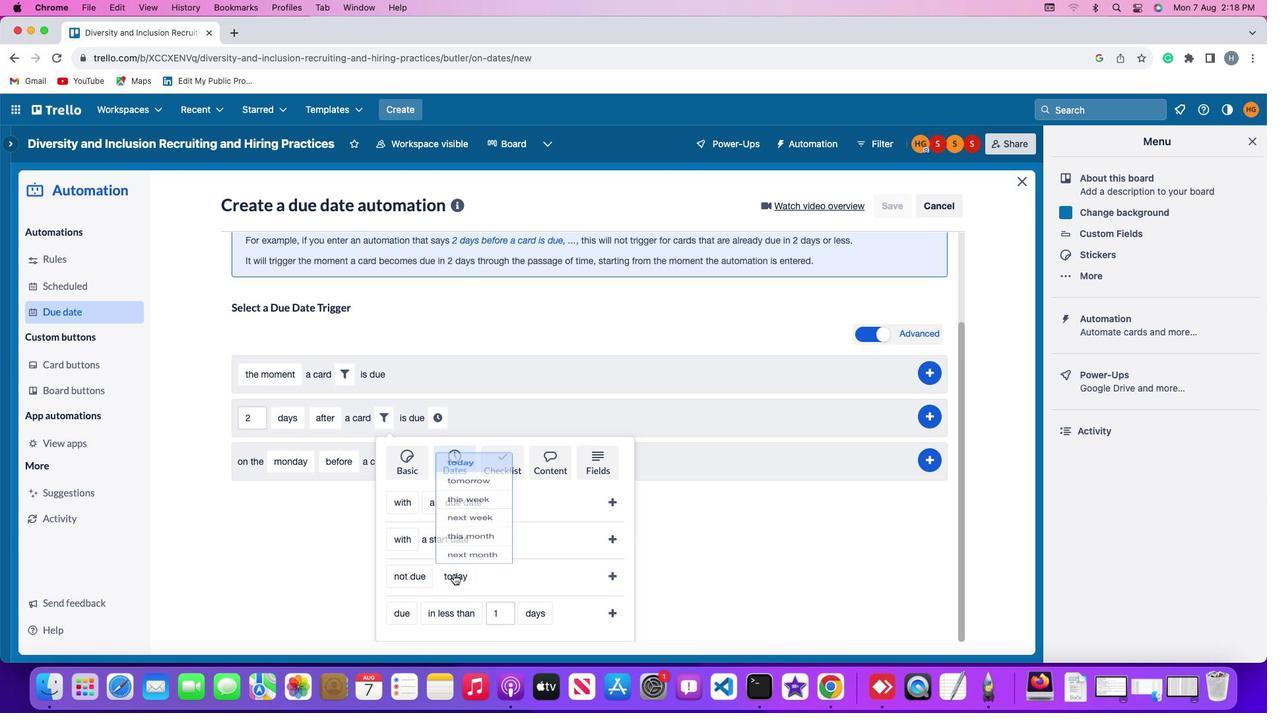 
Action: Mouse pressed left at (454, 573)
Screenshot: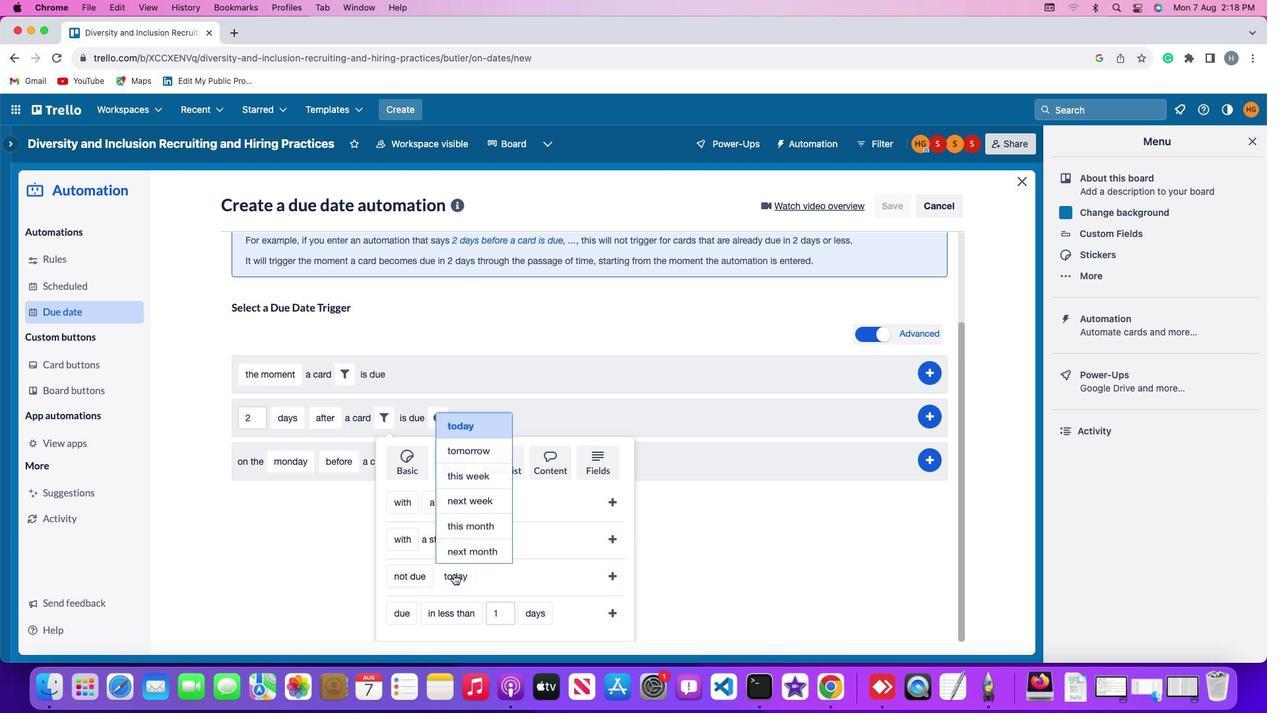 
Action: Mouse moved to (477, 496)
Screenshot: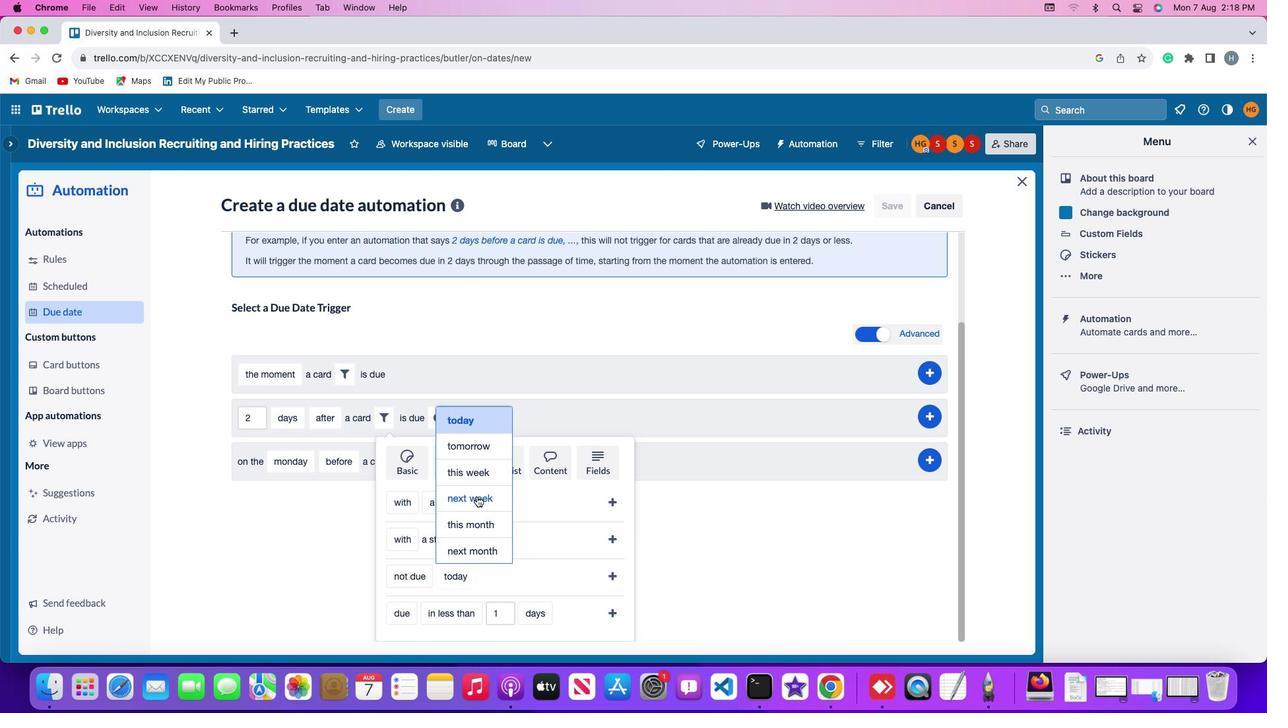 
Action: Mouse pressed left at (477, 496)
Screenshot: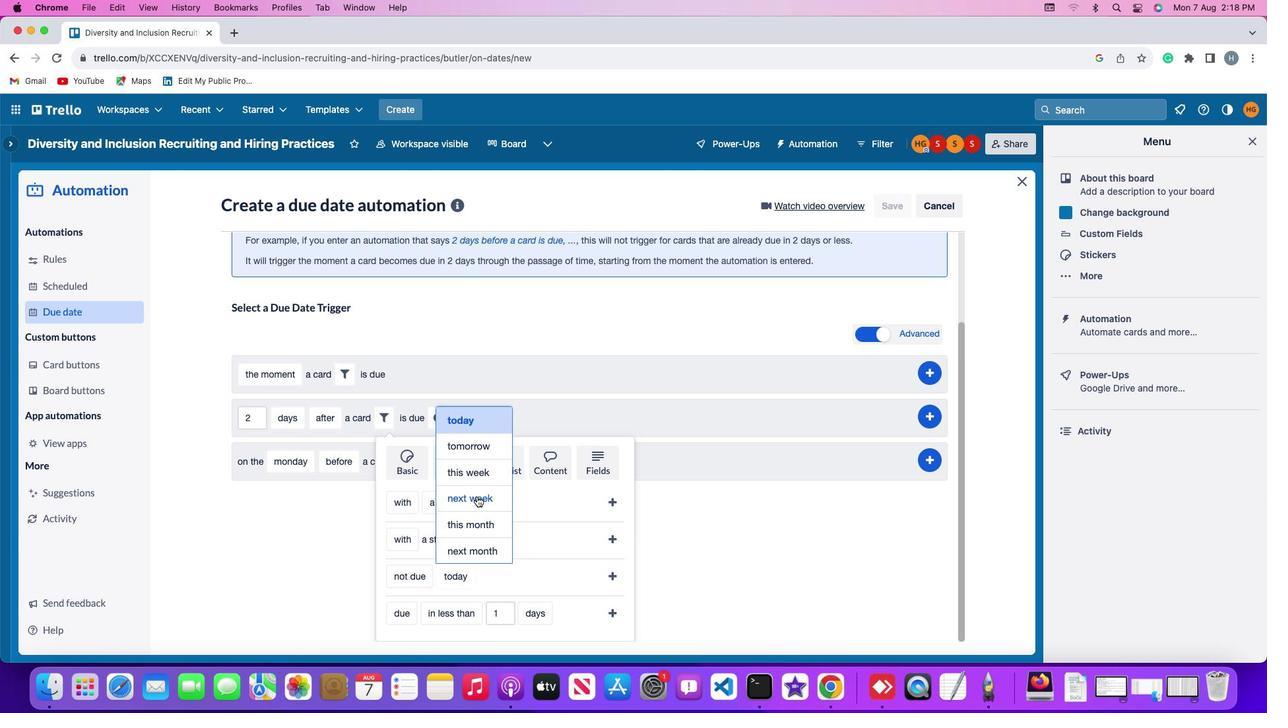 
Action: Mouse moved to (618, 574)
Screenshot: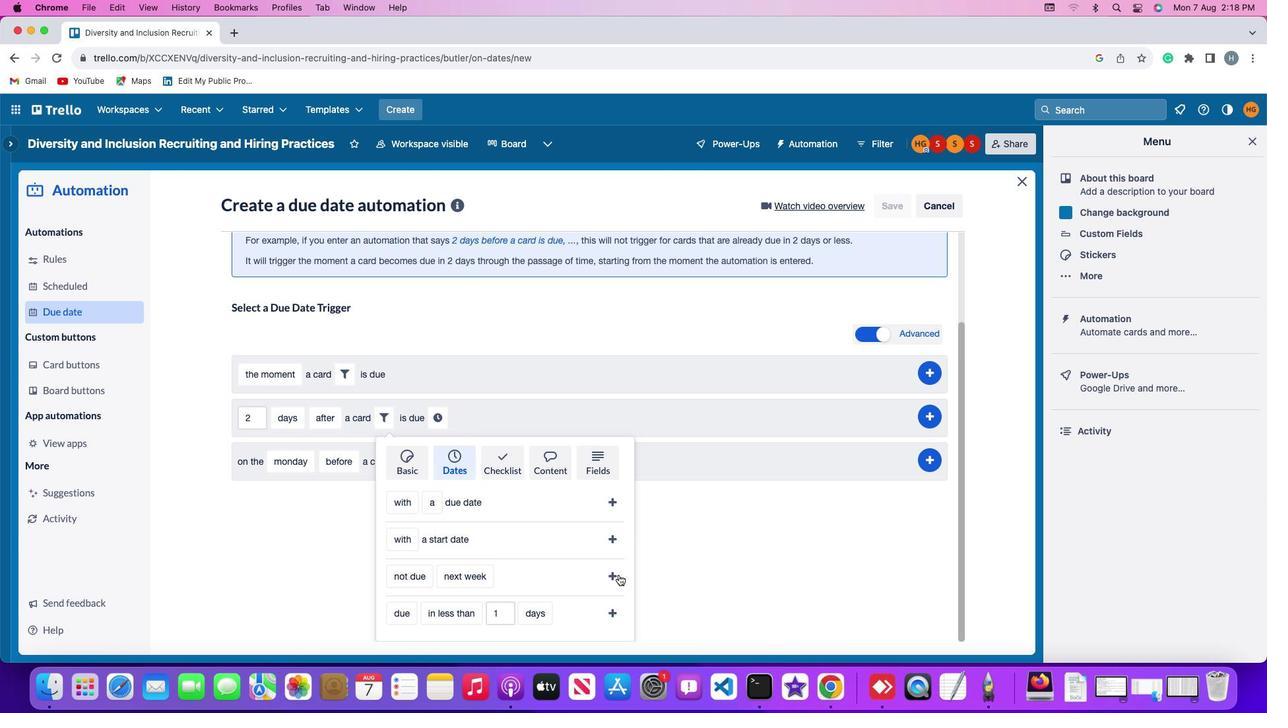 
Action: Mouse pressed left at (618, 574)
Screenshot: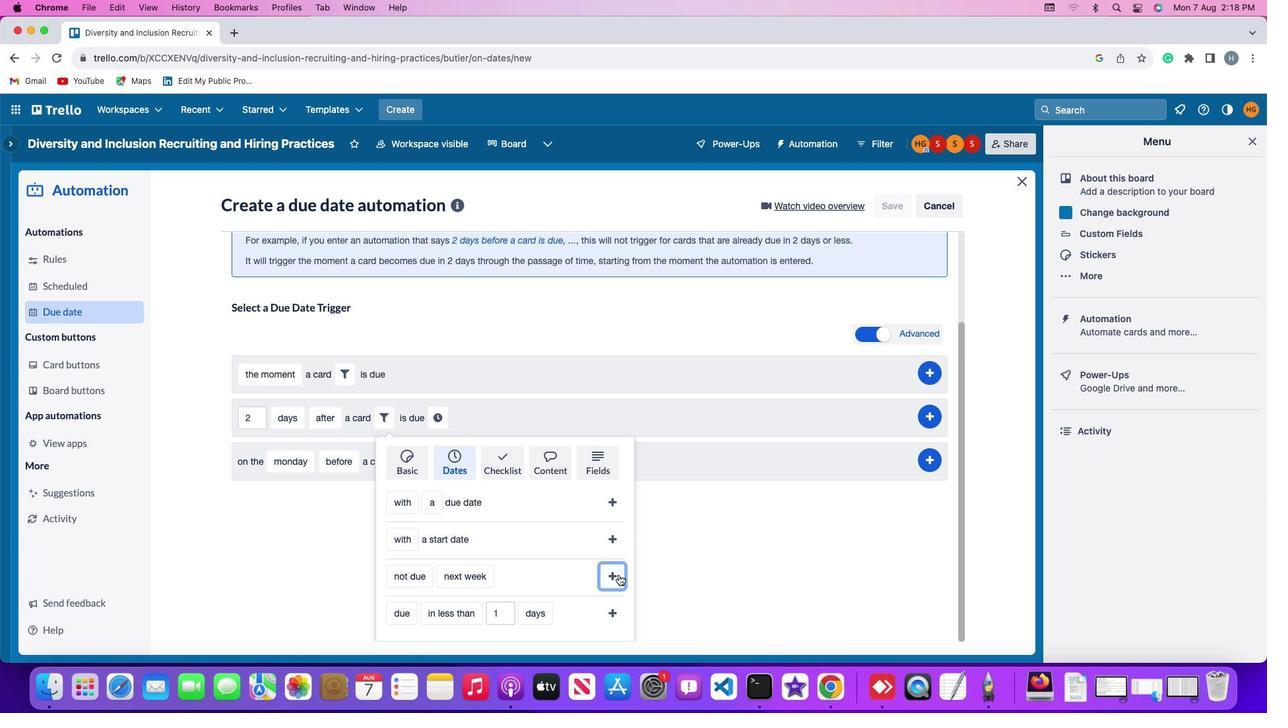 
Action: Mouse moved to (546, 533)
Screenshot: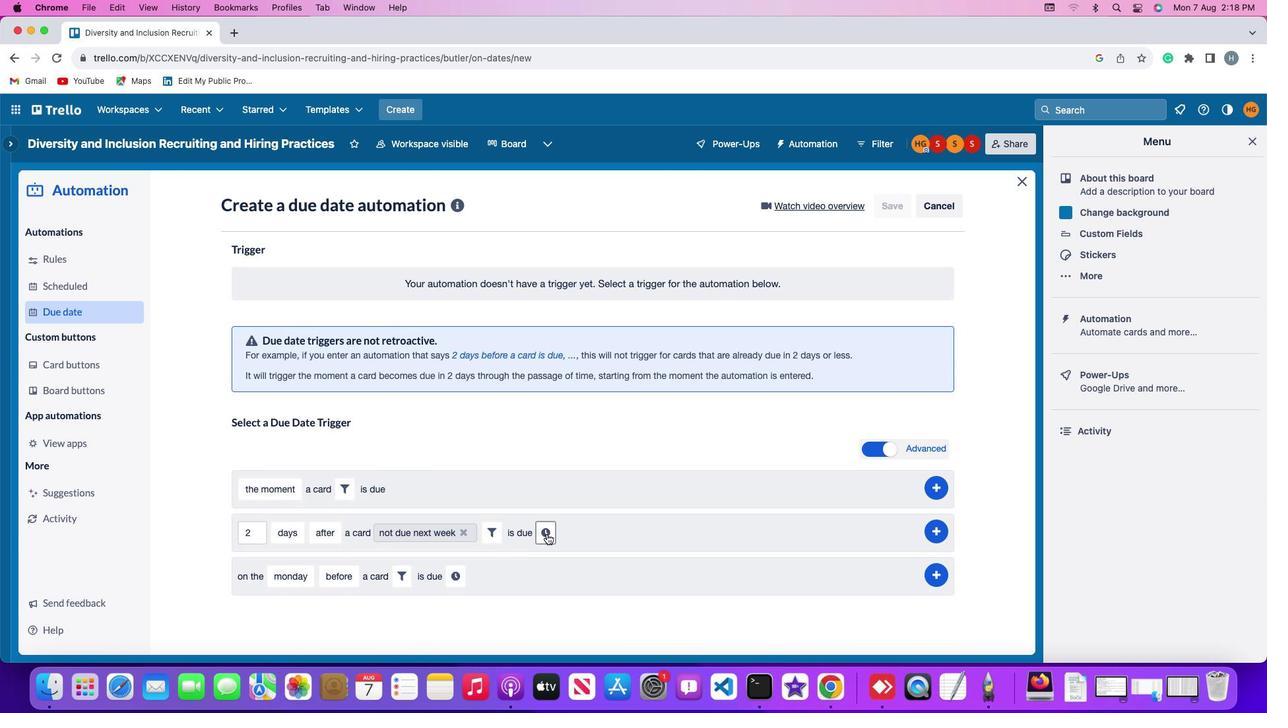
Action: Mouse pressed left at (546, 533)
Screenshot: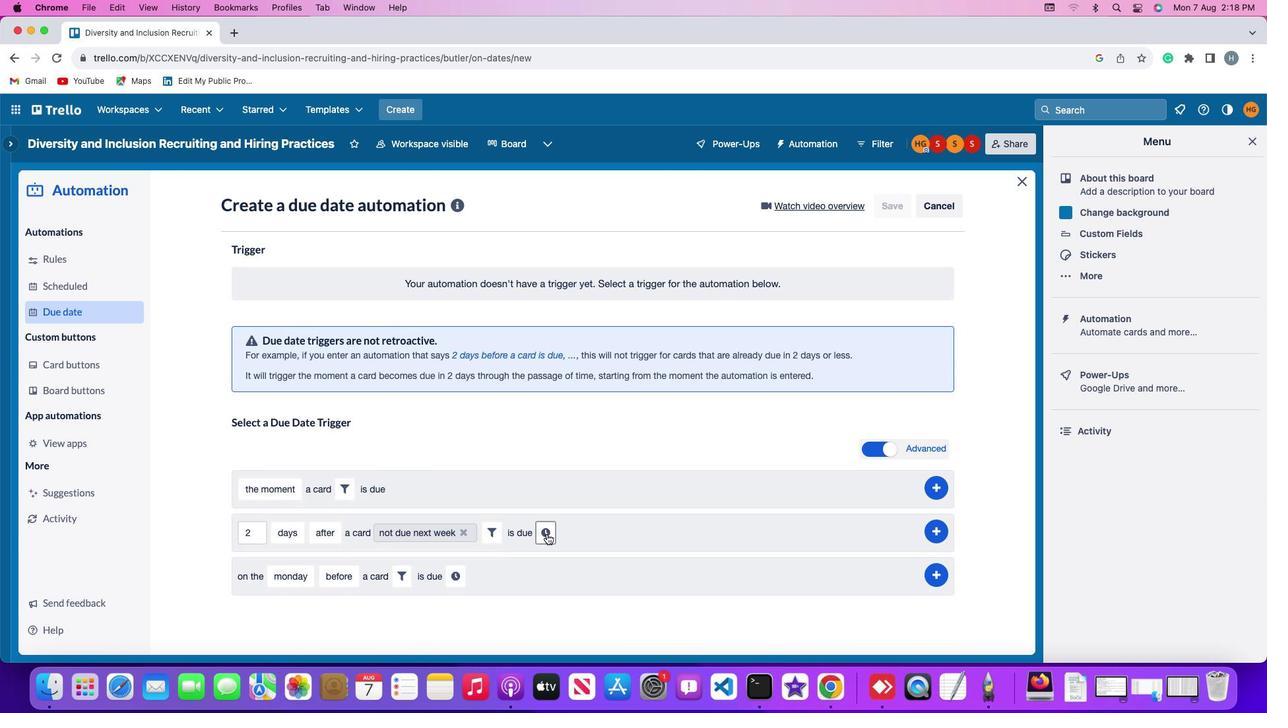 
Action: Mouse moved to (571, 530)
Screenshot: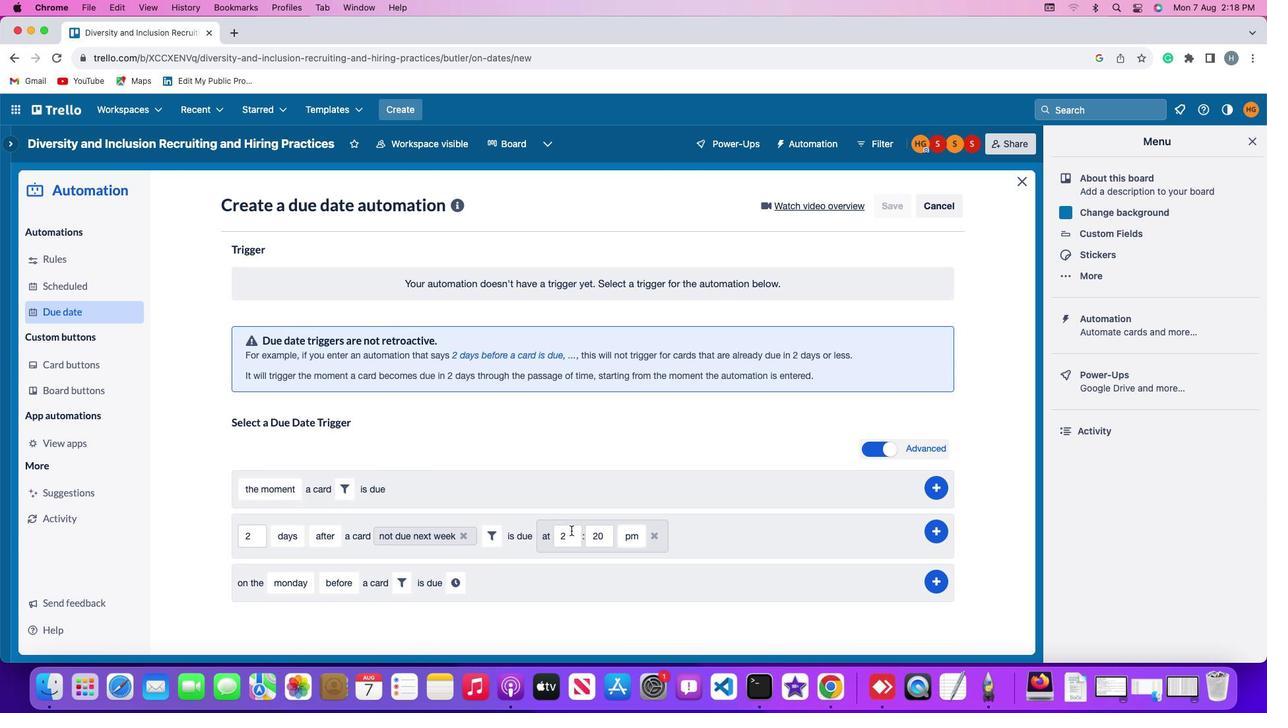 
Action: Mouse pressed left at (571, 530)
Screenshot: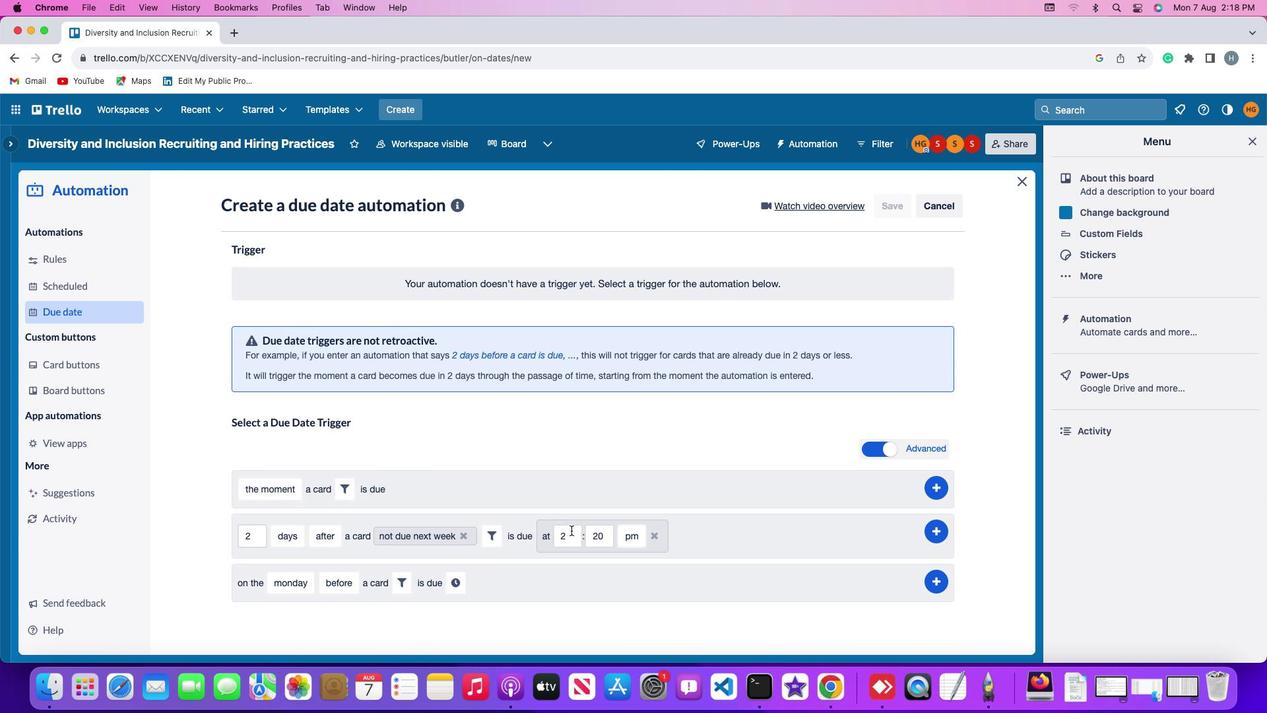 
Action: Key pressed Key.backspace
Screenshot: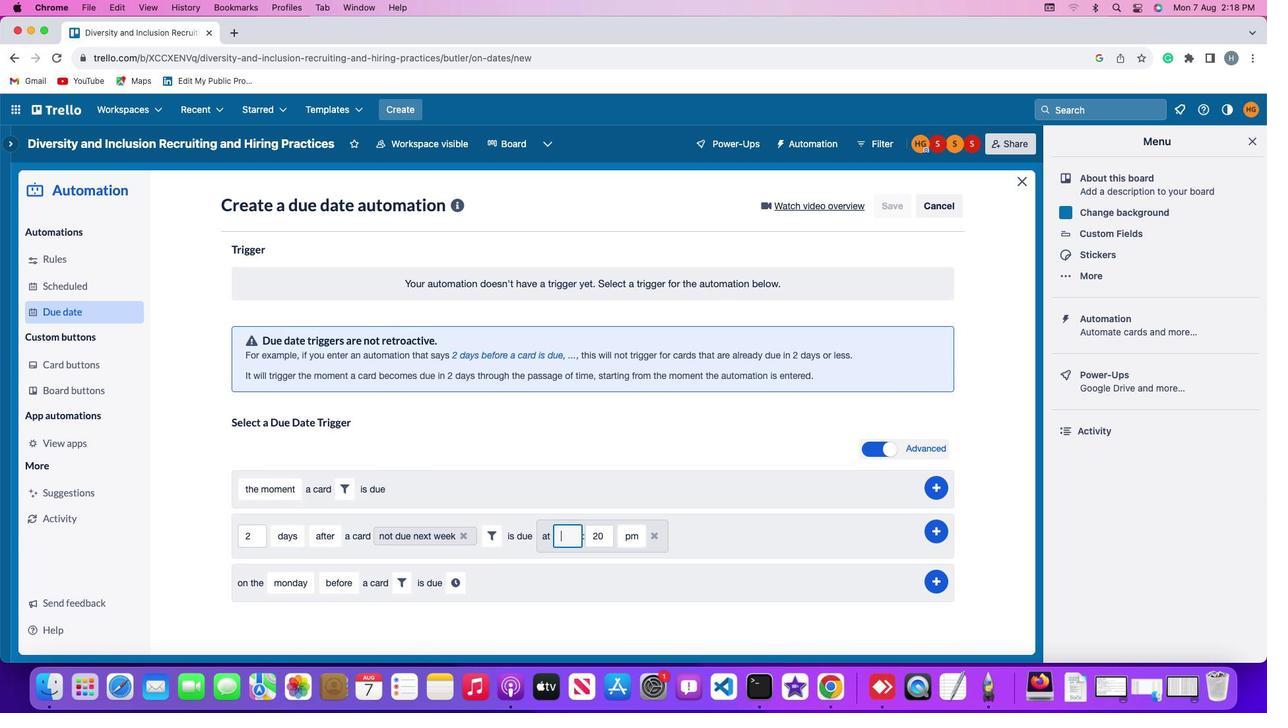 
Action: Mouse moved to (572, 530)
Screenshot: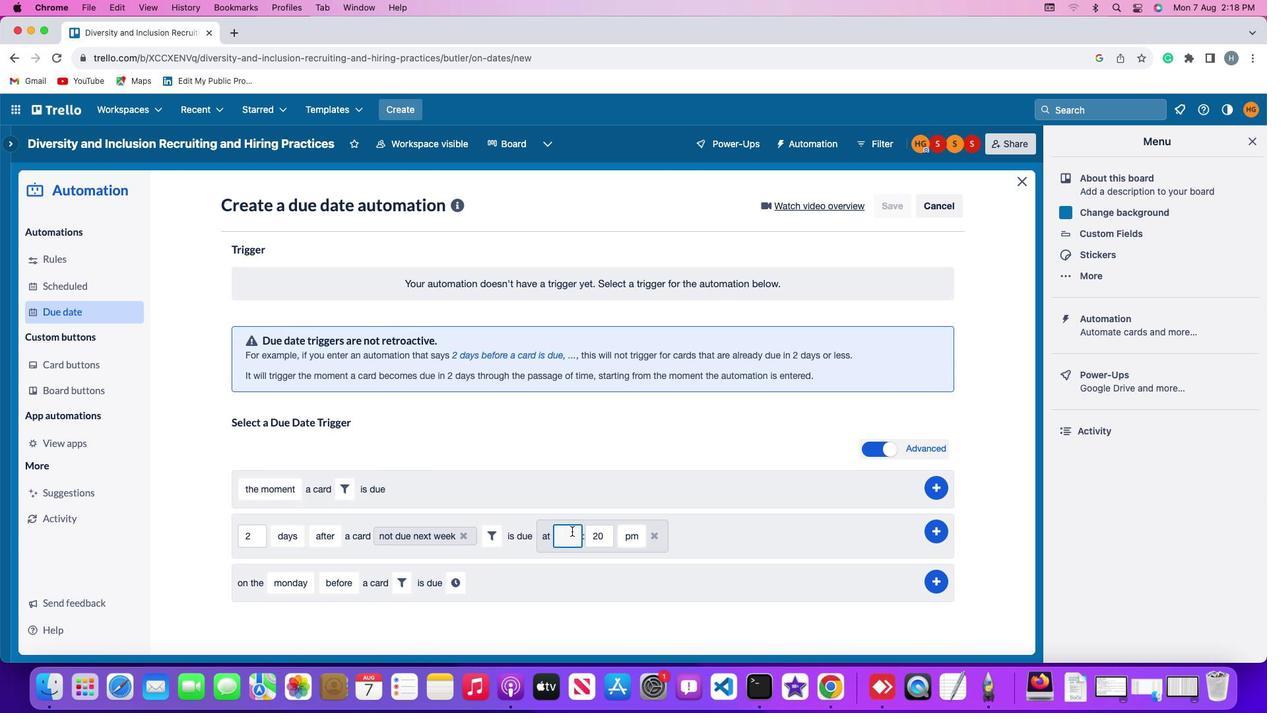 
Action: Key pressed '1''1'
Screenshot: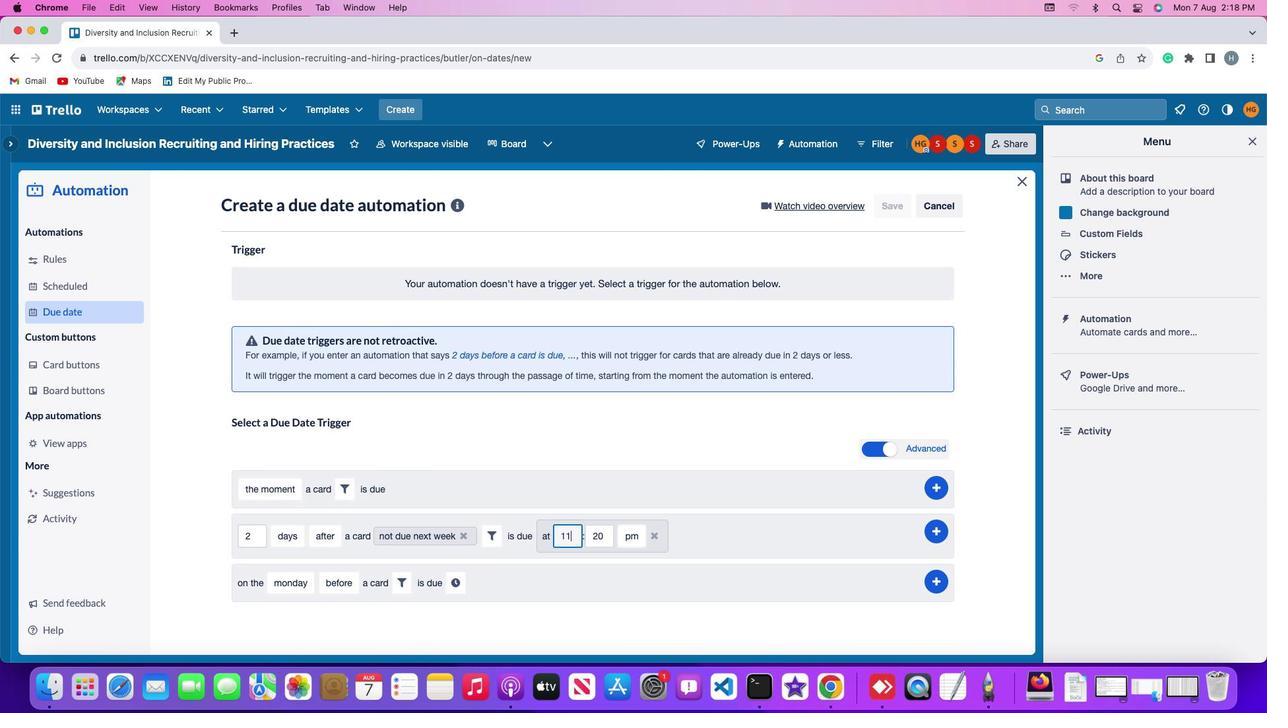 
Action: Mouse moved to (607, 534)
Screenshot: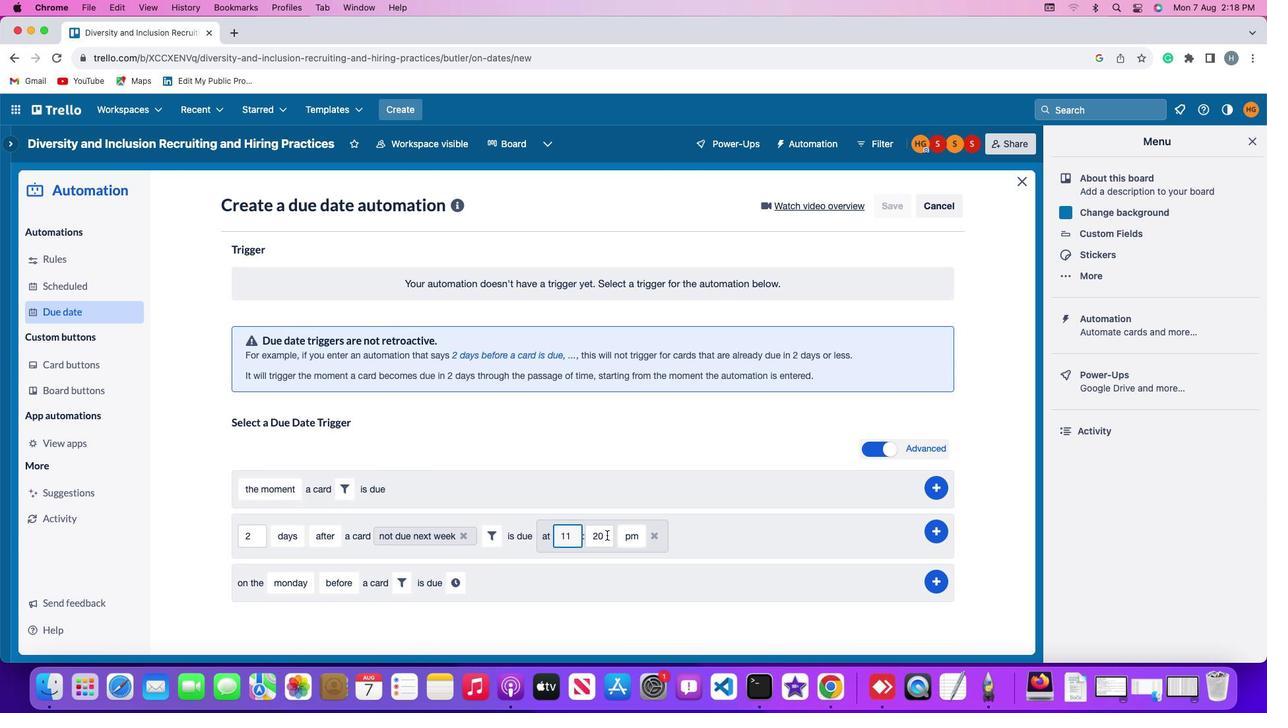 
Action: Mouse pressed left at (607, 534)
Screenshot: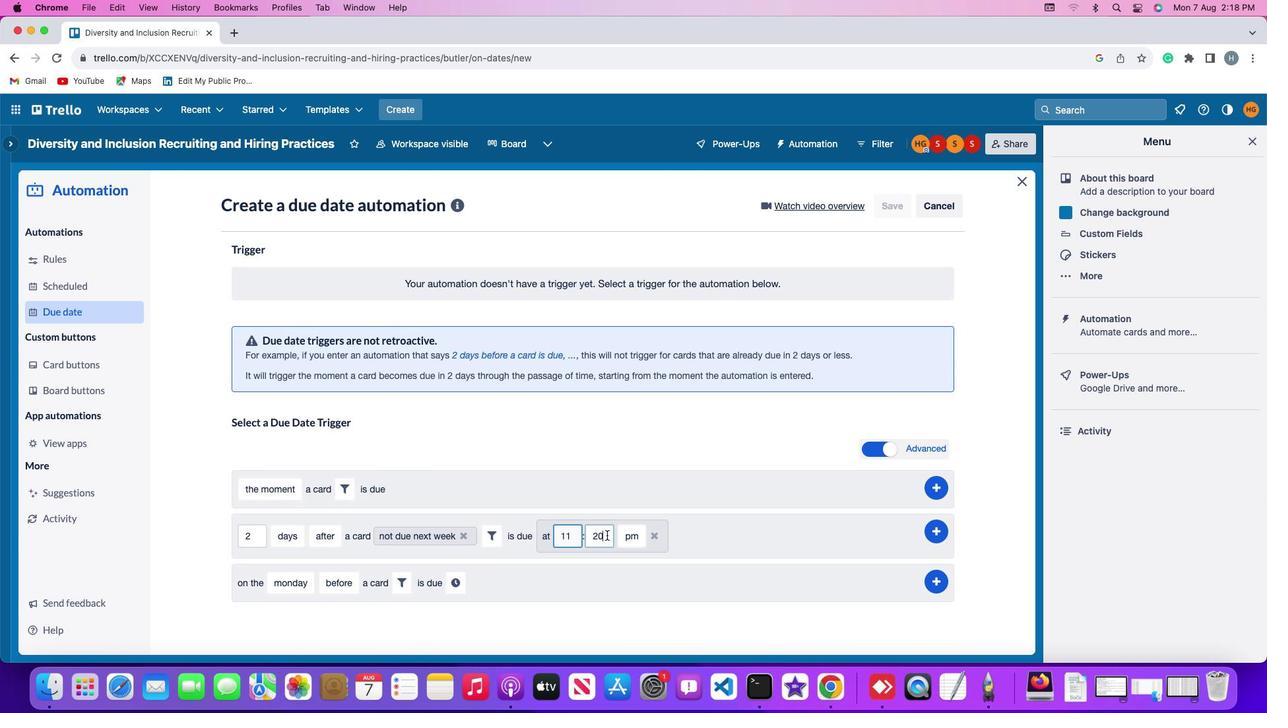 
Action: Key pressed Key.backspaceKey.backspaceKey.backspace'0''0'
Screenshot: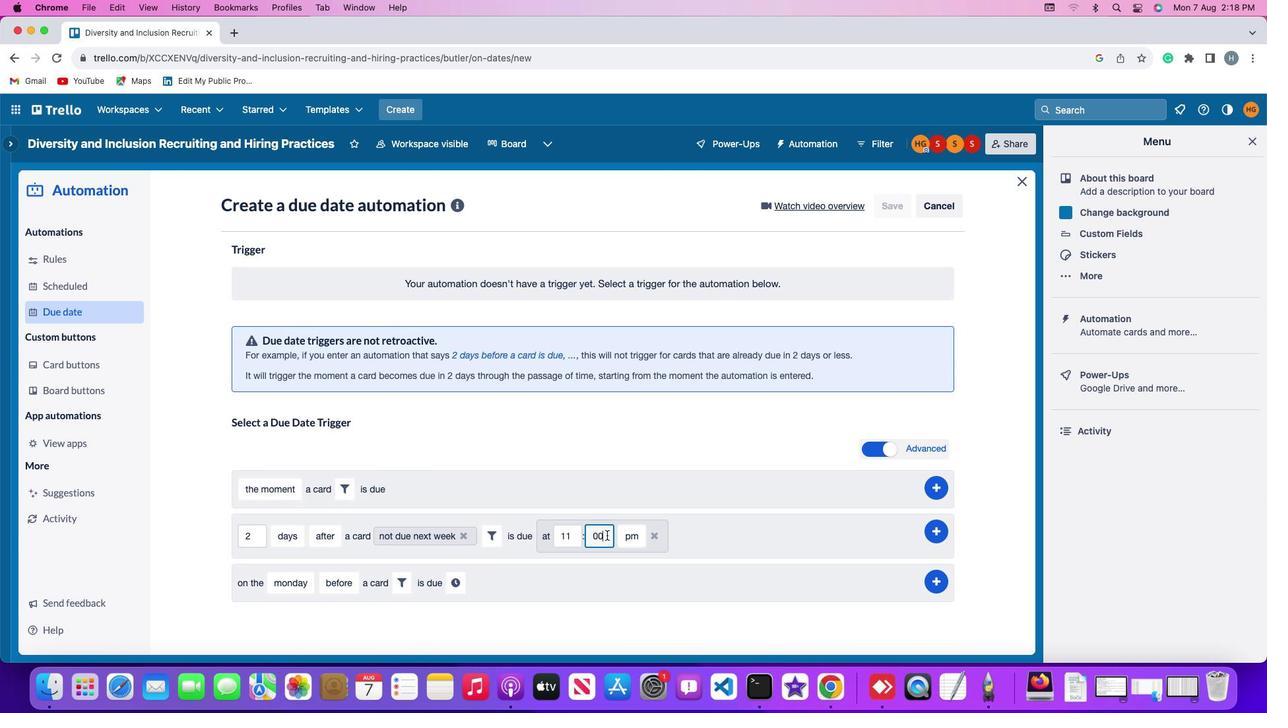 
Action: Mouse moved to (625, 536)
Screenshot: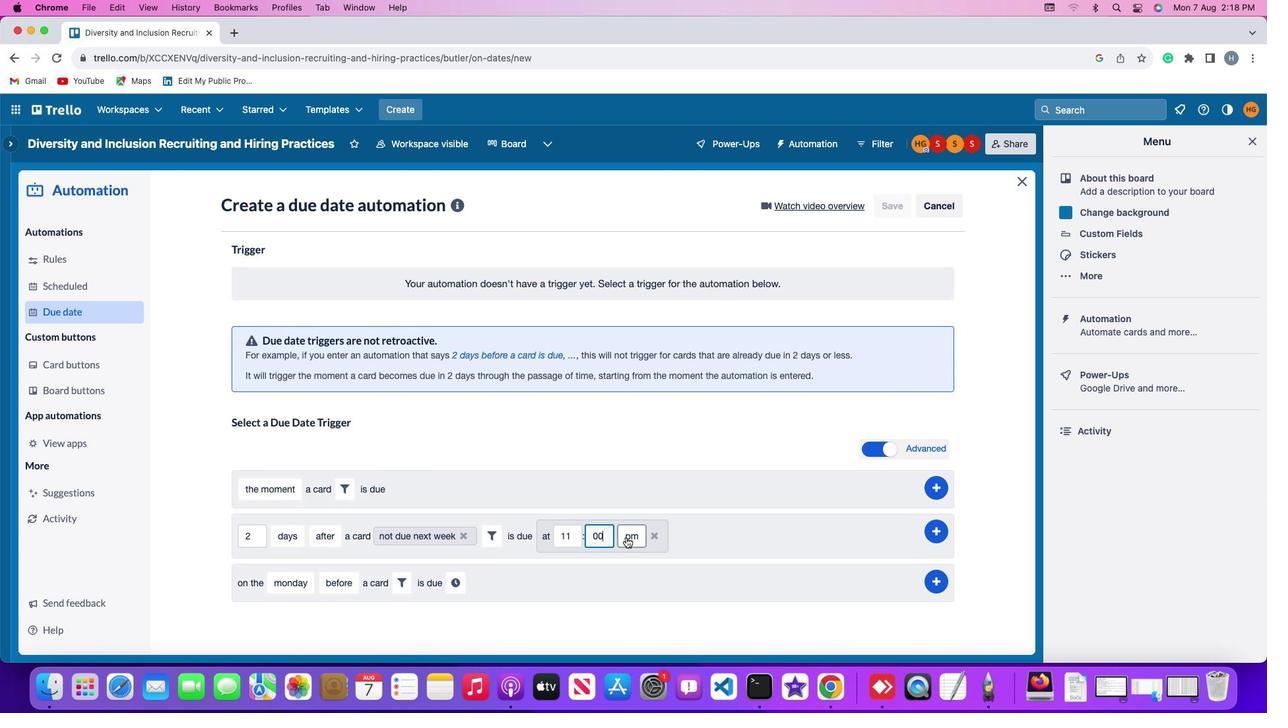 
Action: Mouse pressed left at (625, 536)
Screenshot: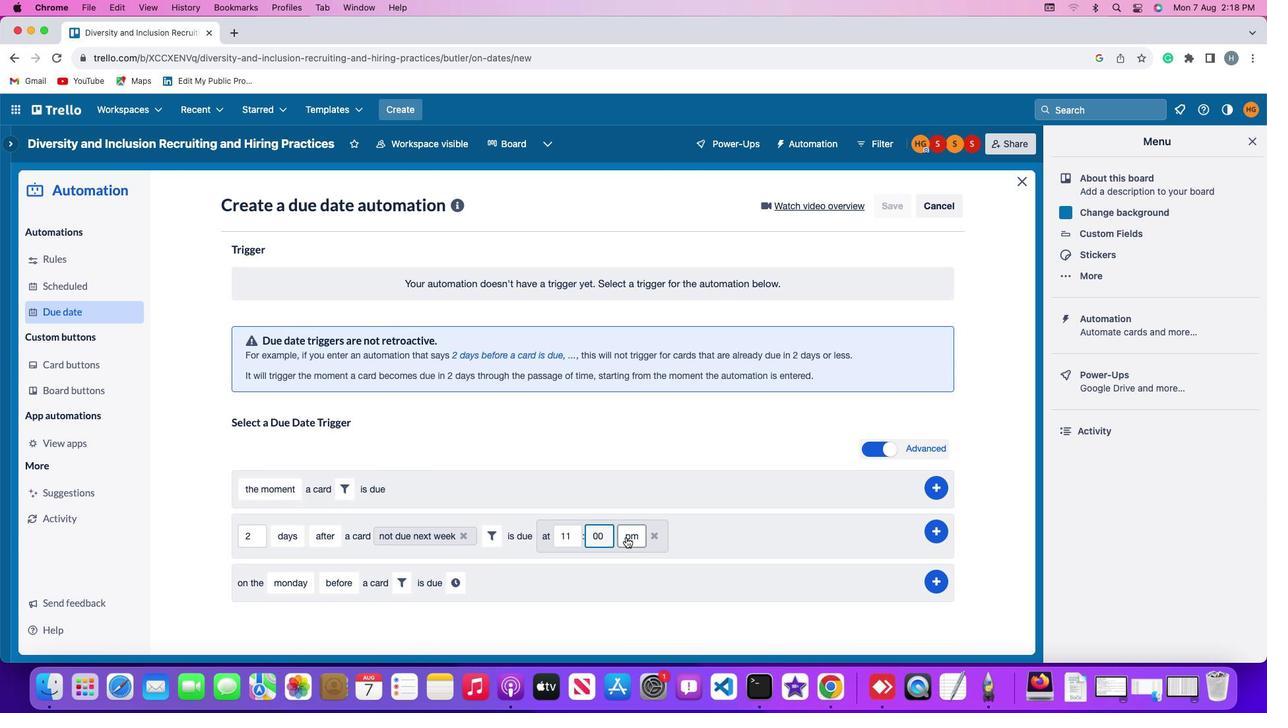 
Action: Mouse moved to (633, 560)
Screenshot: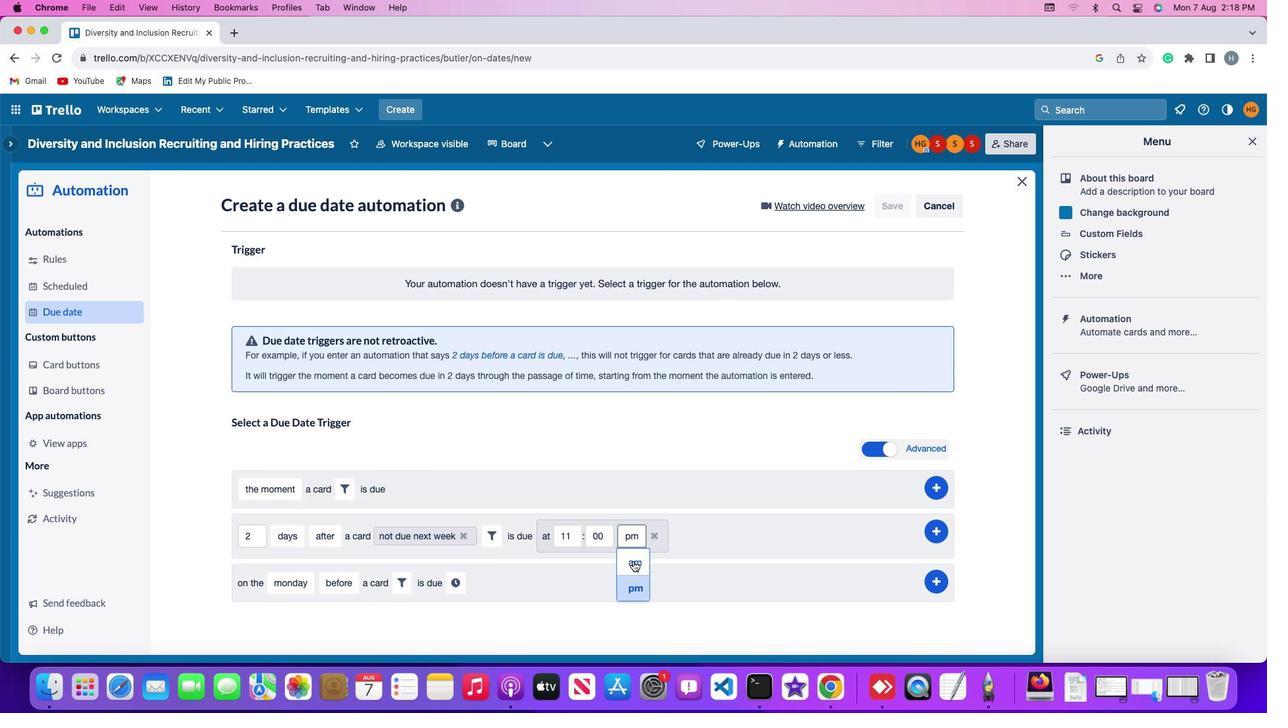 
Action: Mouse pressed left at (633, 560)
Screenshot: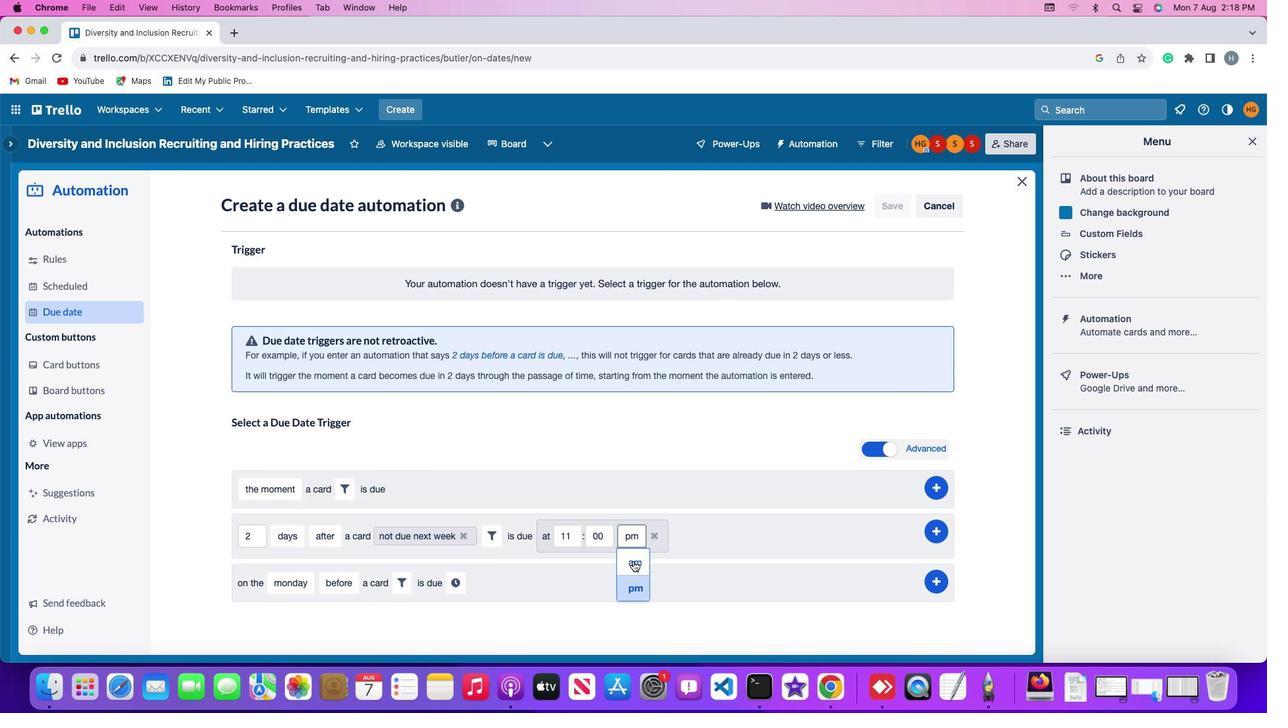 
Action: Mouse moved to (926, 528)
Screenshot: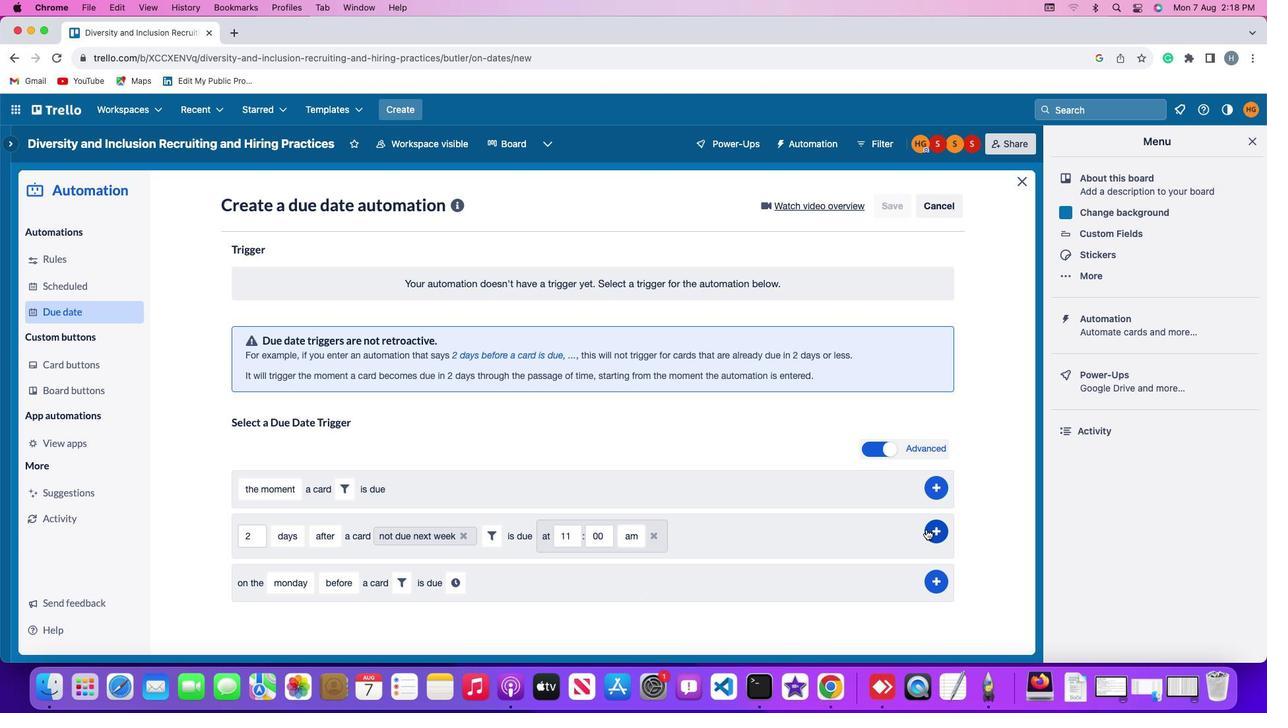 
Action: Mouse pressed left at (926, 528)
Screenshot: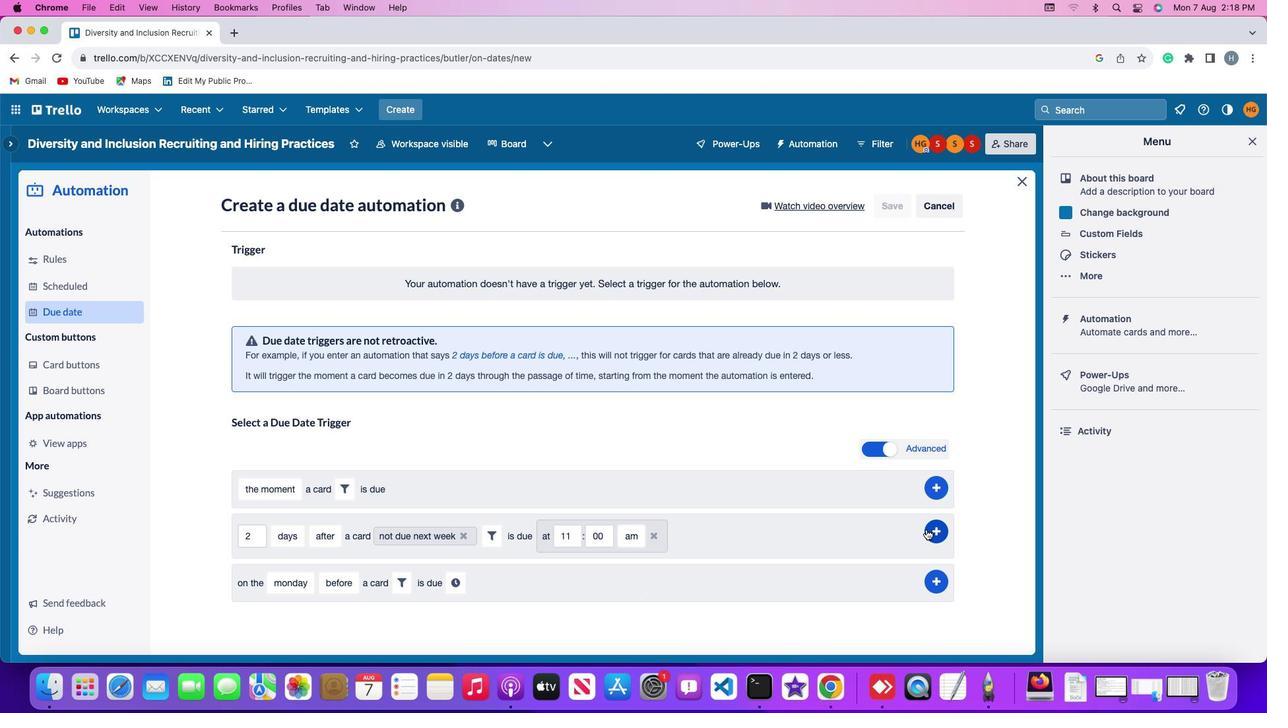 
Action: Mouse moved to (1001, 402)
Screenshot: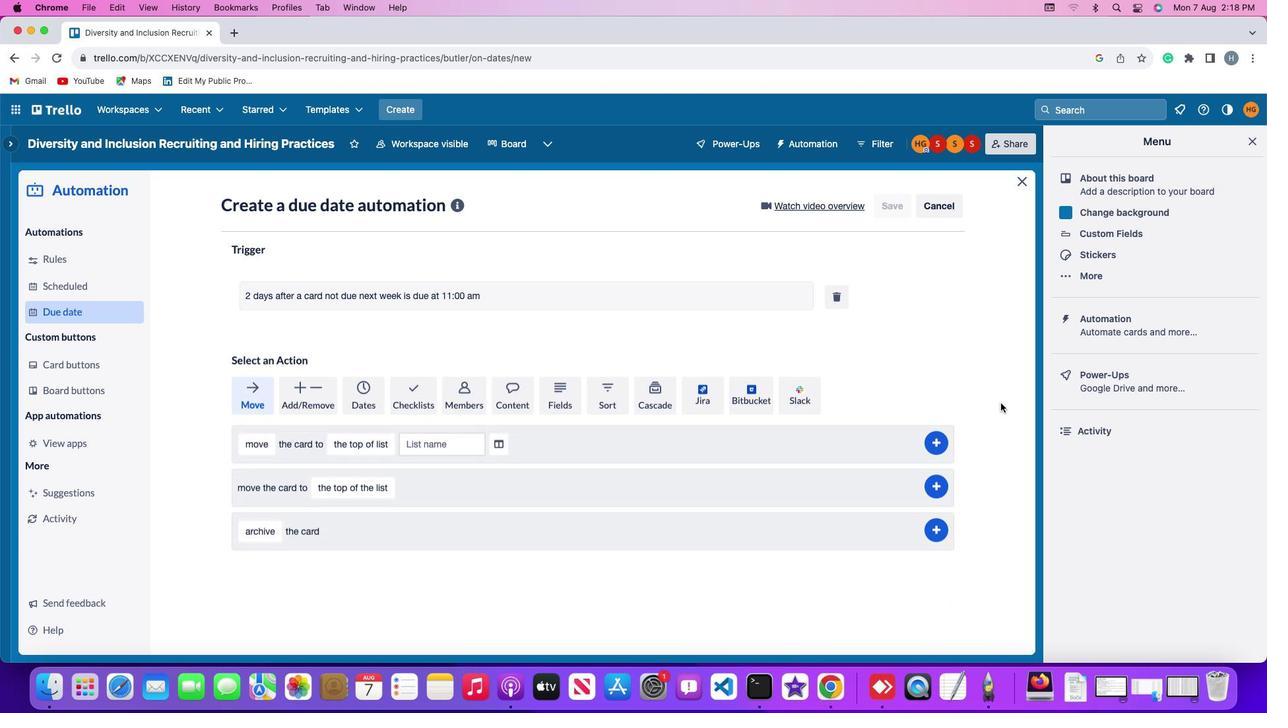 
